Task: Find connections with filter location Sagua la Grande with filter topic #openhouse with filter profile language English with filter current company NVIDIA with filter school Queens' College with filter industry Household and Institutional Furniture Manufacturing with filter service category Public Speaking with filter keywords title Branch Manager
Action: Mouse moved to (502, 76)
Screenshot: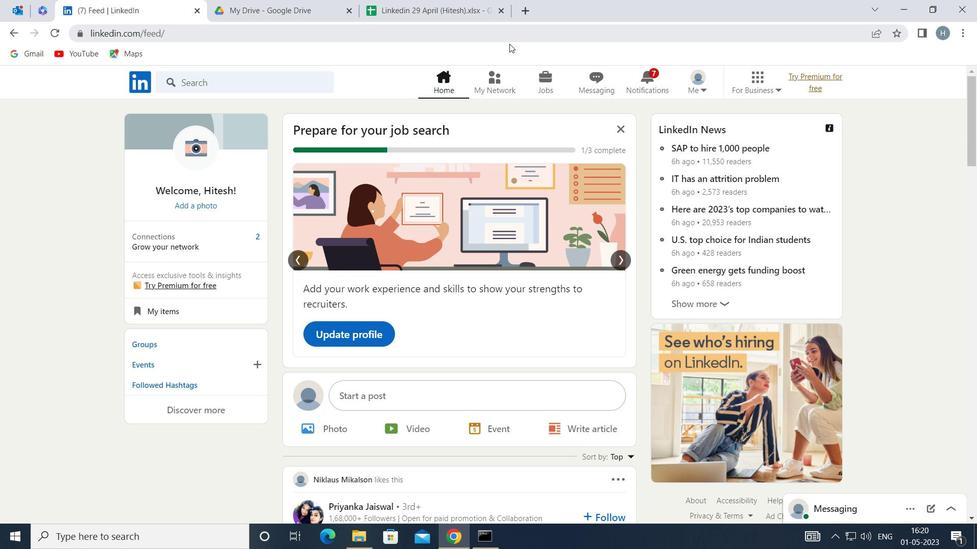 
Action: Mouse pressed left at (502, 76)
Screenshot: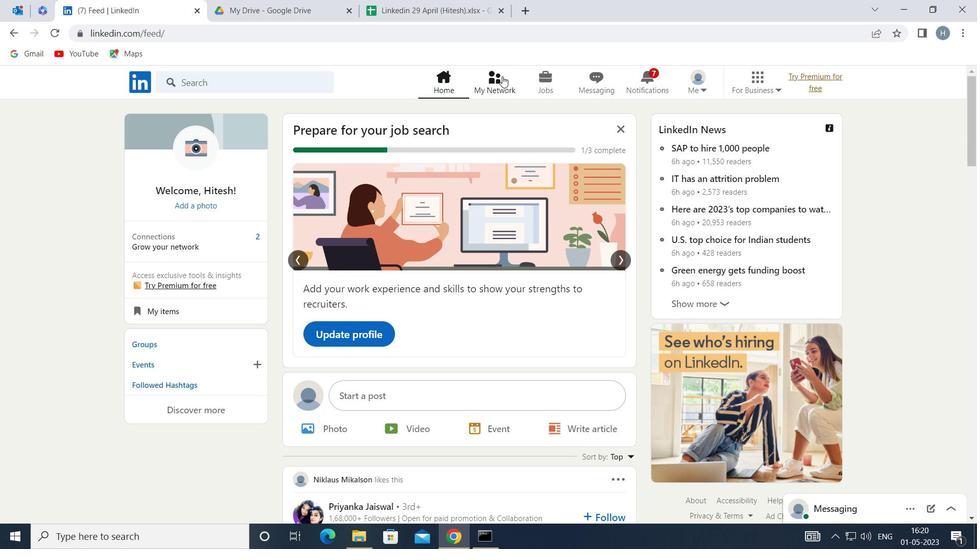 
Action: Mouse moved to (268, 150)
Screenshot: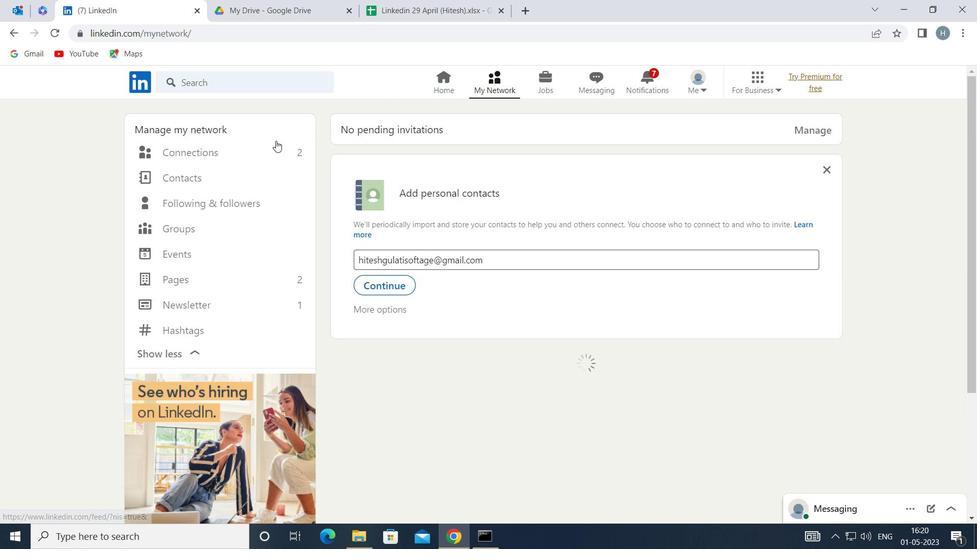 
Action: Mouse pressed left at (268, 150)
Screenshot: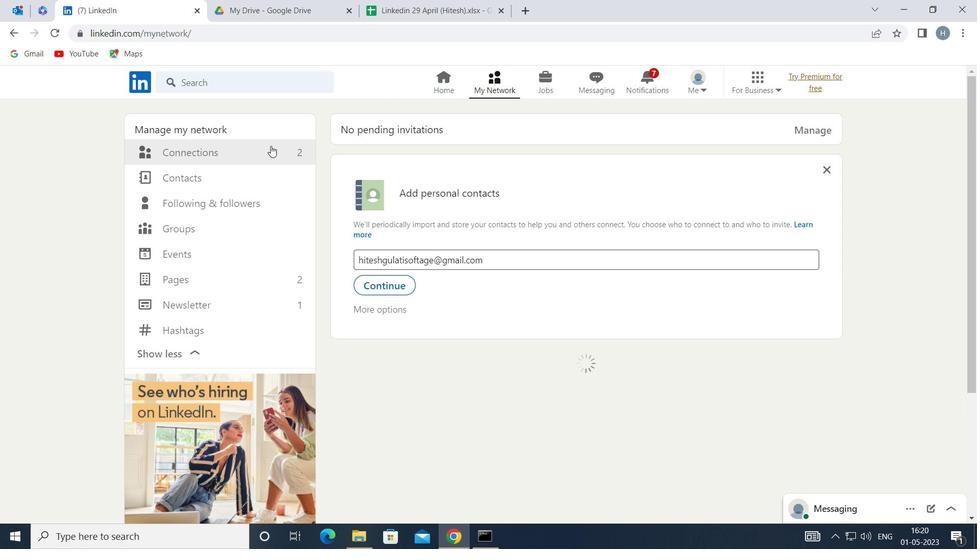
Action: Mouse moved to (574, 154)
Screenshot: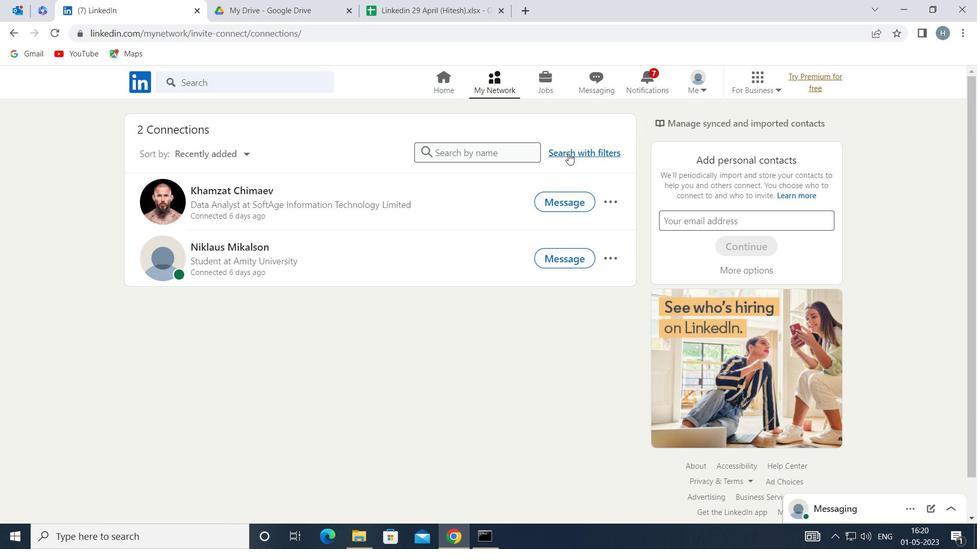 
Action: Mouse pressed left at (574, 154)
Screenshot: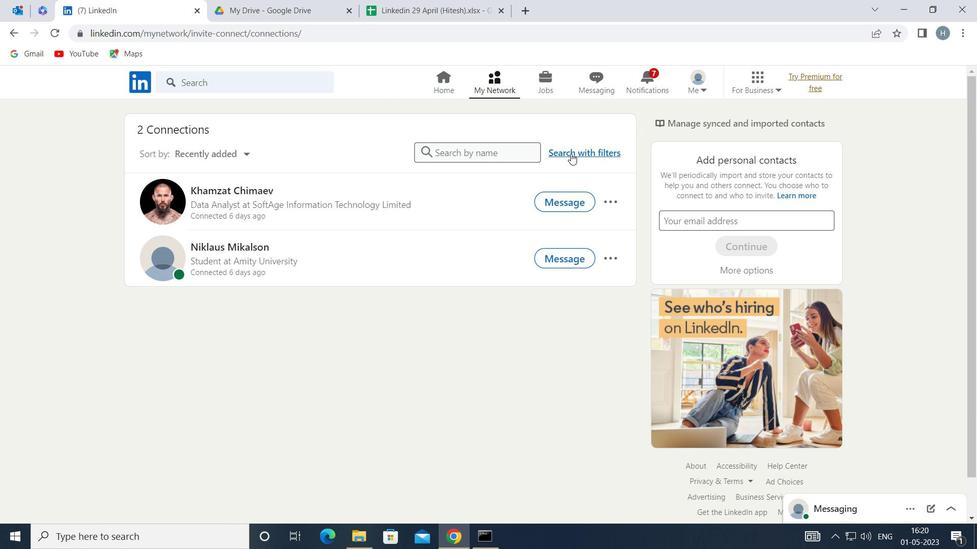 
Action: Mouse moved to (521, 121)
Screenshot: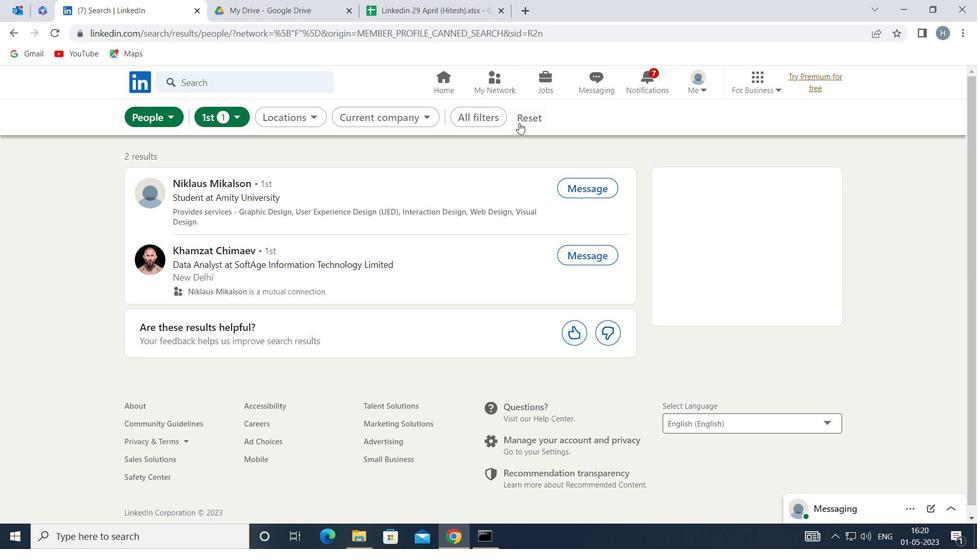
Action: Mouse pressed left at (521, 121)
Screenshot: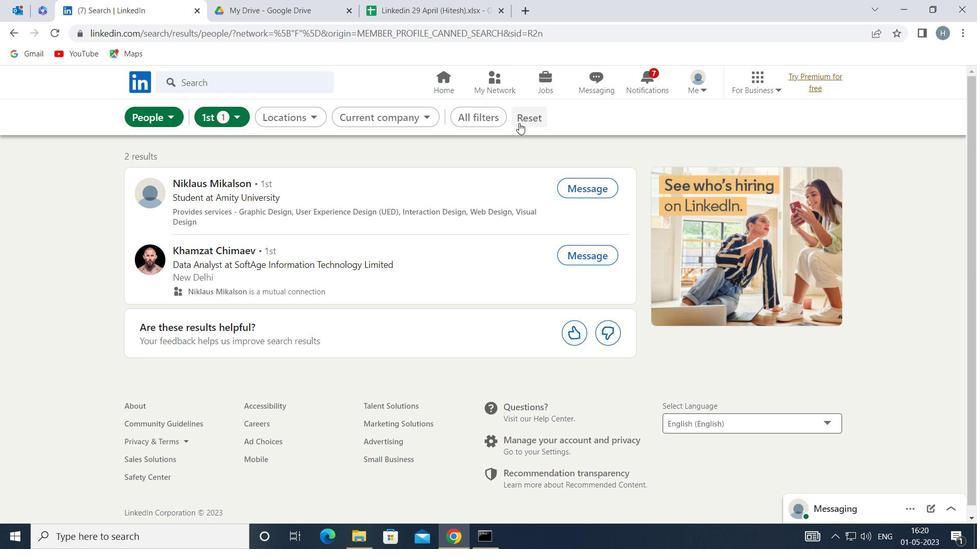 
Action: Mouse moved to (513, 118)
Screenshot: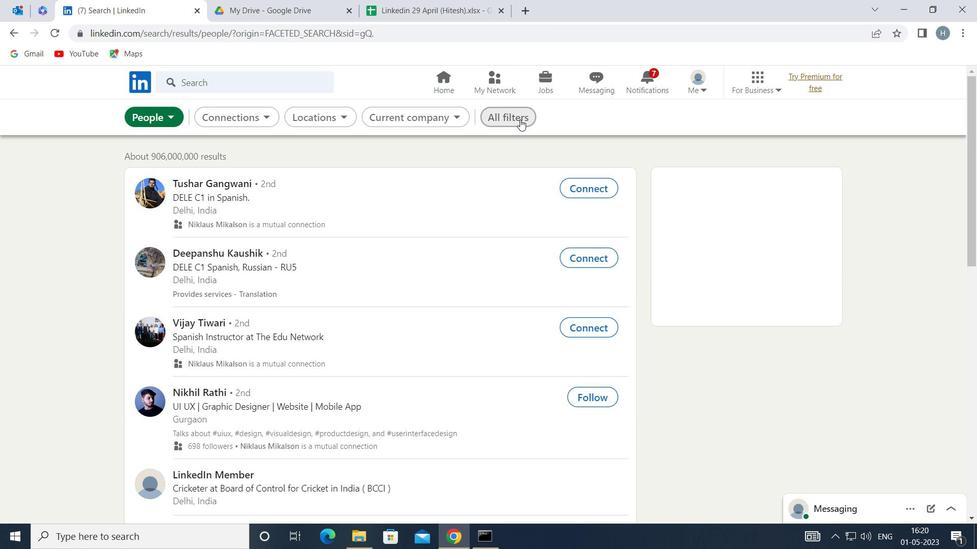 
Action: Mouse pressed left at (513, 118)
Screenshot: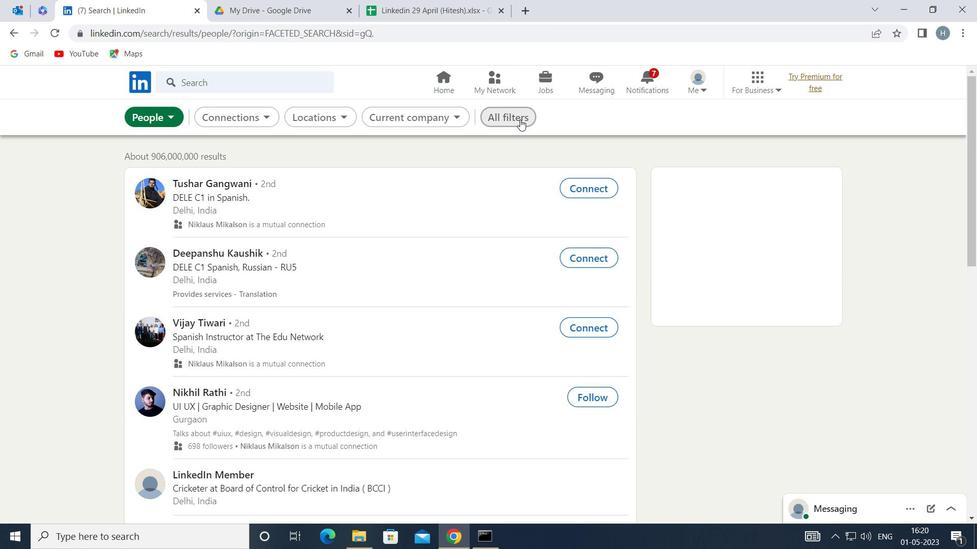 
Action: Mouse moved to (828, 338)
Screenshot: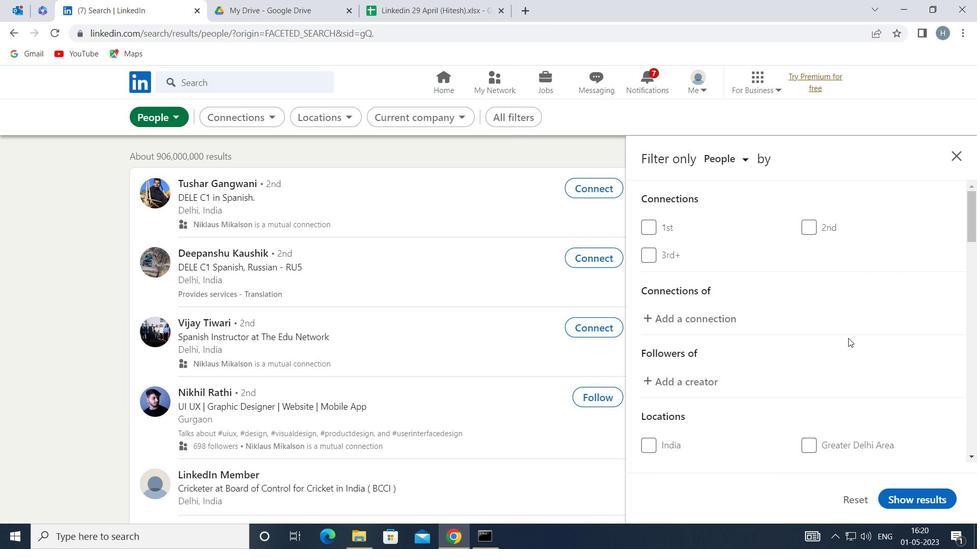 
Action: Mouse scrolled (828, 338) with delta (0, 0)
Screenshot: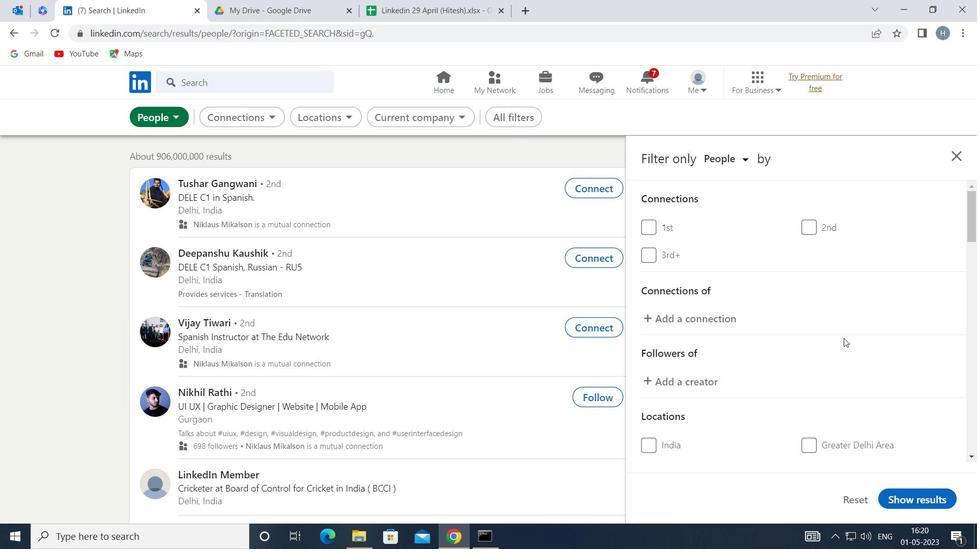 
Action: Mouse moved to (821, 338)
Screenshot: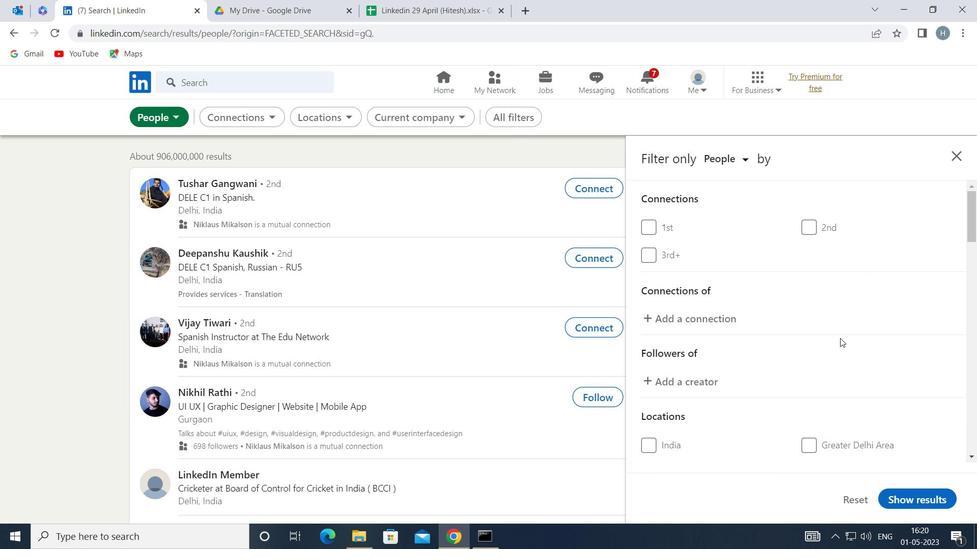 
Action: Mouse scrolled (821, 338) with delta (0, 0)
Screenshot: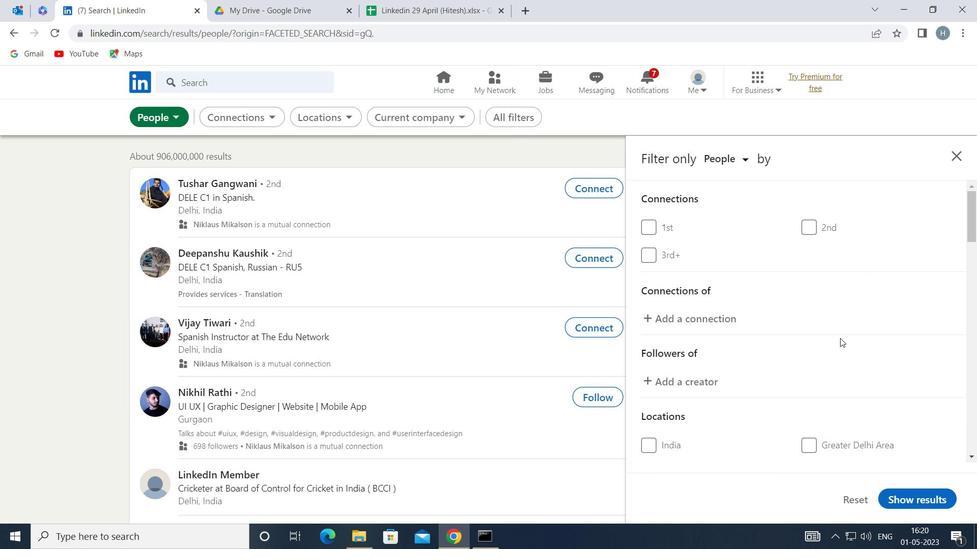 
Action: Mouse moved to (836, 372)
Screenshot: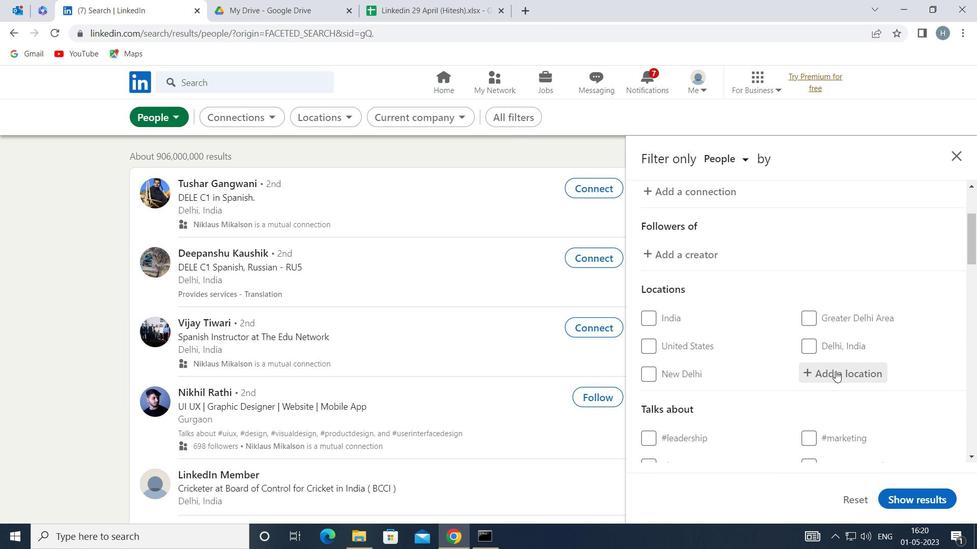
Action: Mouse pressed left at (836, 372)
Screenshot: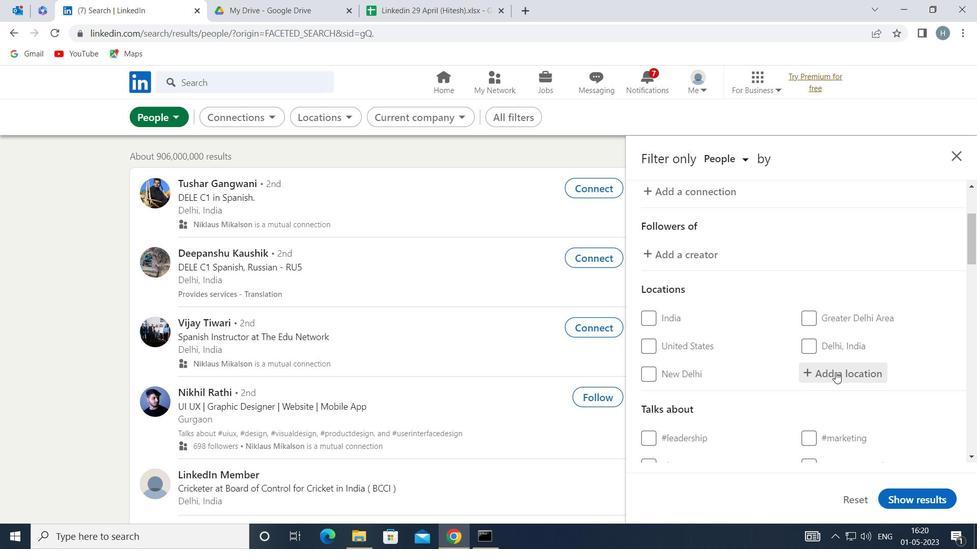
Action: Mouse moved to (824, 372)
Screenshot: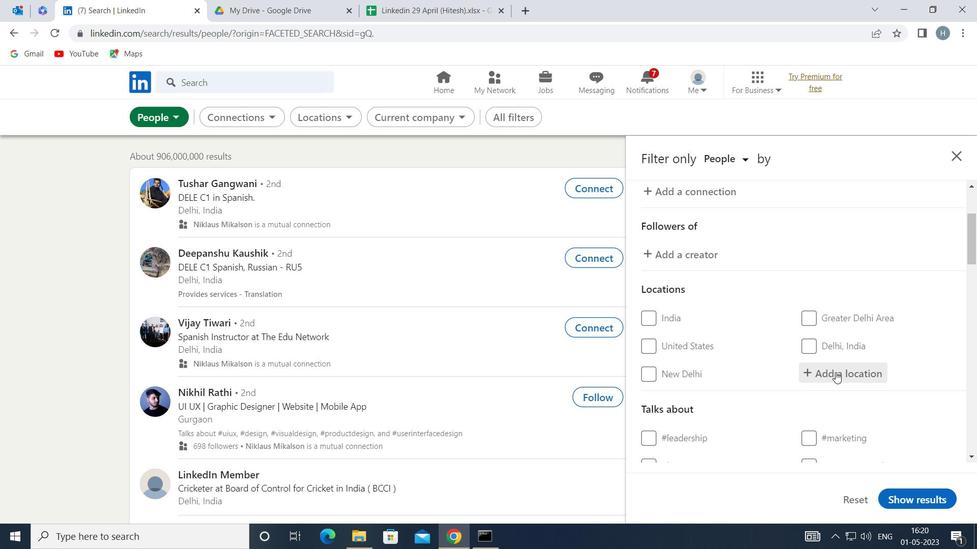 
Action: Key pressed <Key.shift>SAGY<Key.backspace>UA<Key.space>LA<Key.space><Key.shift>GRANDE
Screenshot: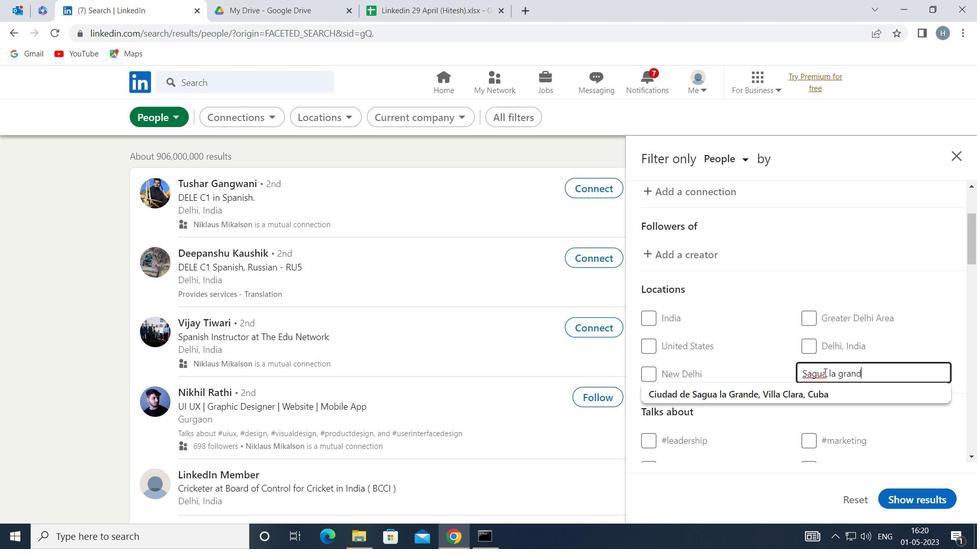 
Action: Mouse moved to (837, 389)
Screenshot: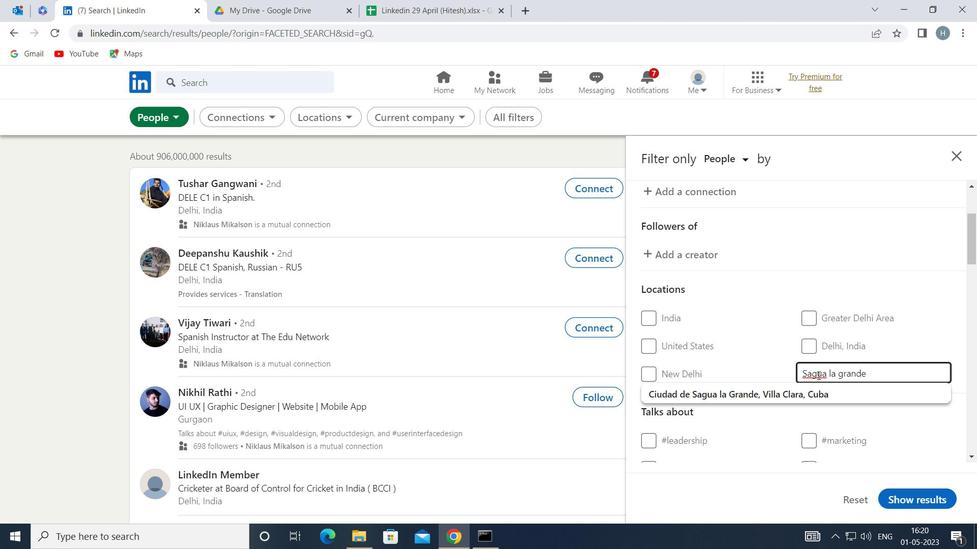 
Action: Mouse pressed left at (837, 389)
Screenshot: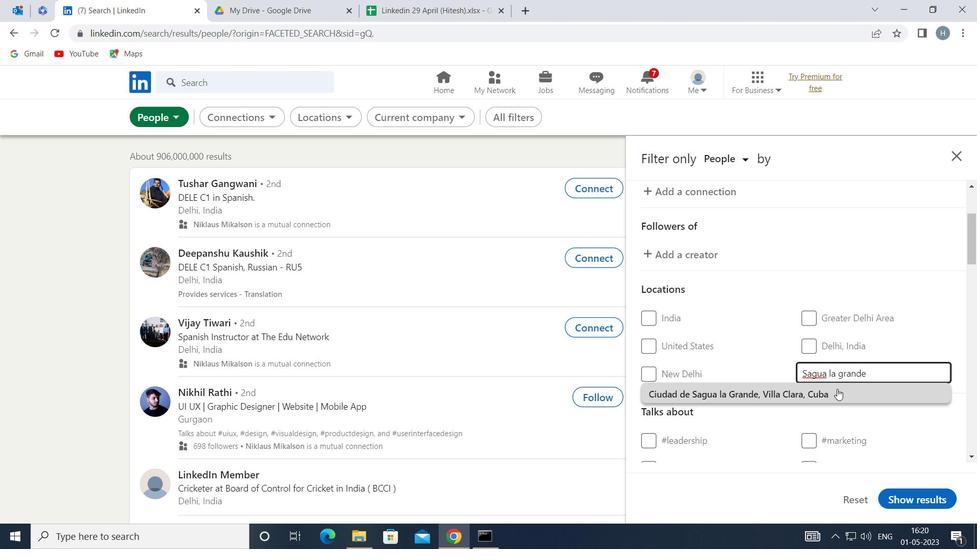 
Action: Mouse moved to (788, 401)
Screenshot: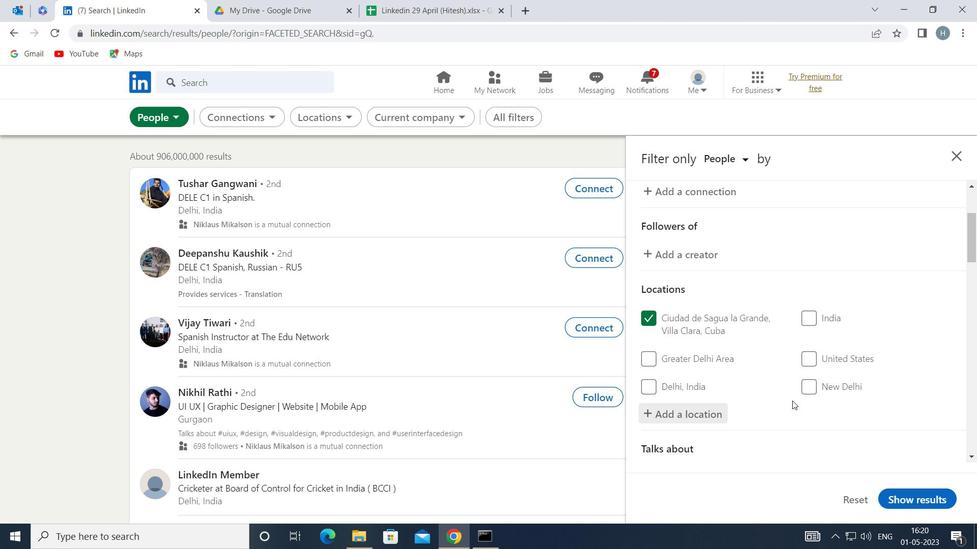 
Action: Mouse scrolled (788, 401) with delta (0, 0)
Screenshot: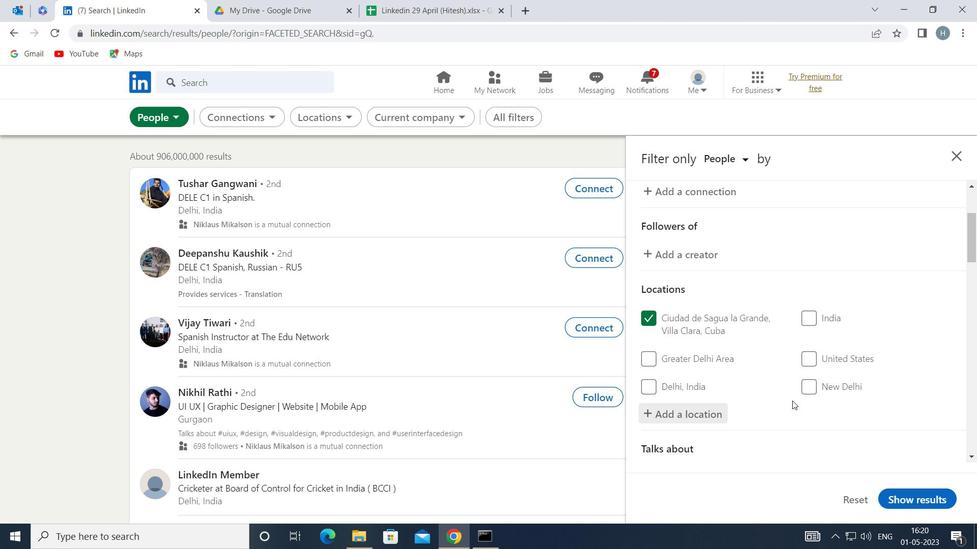 
Action: Mouse moved to (786, 401)
Screenshot: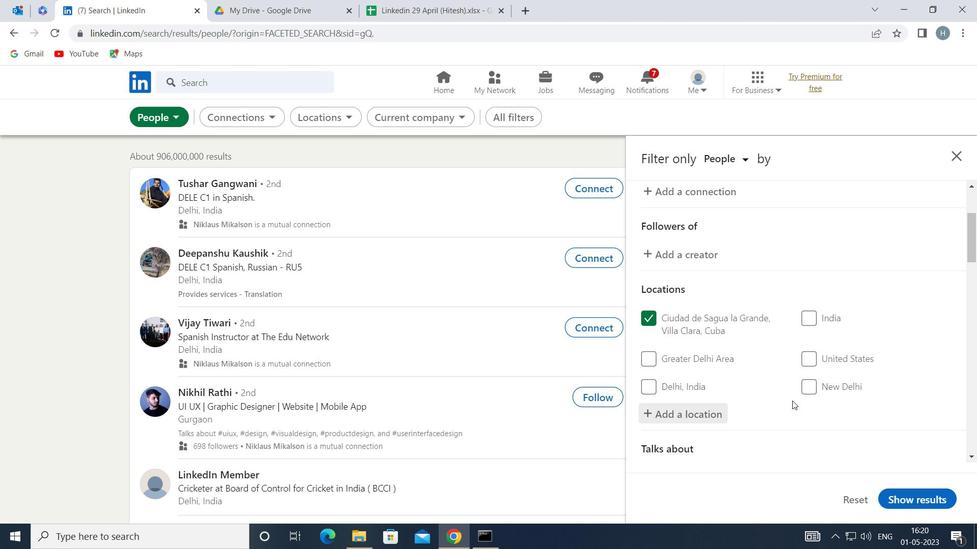 
Action: Mouse scrolled (786, 401) with delta (0, 0)
Screenshot: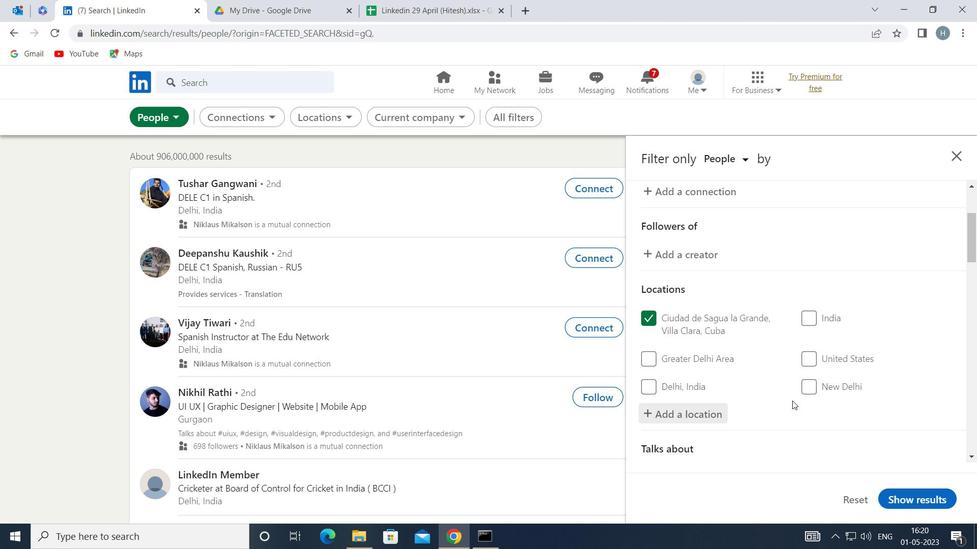 
Action: Mouse moved to (856, 406)
Screenshot: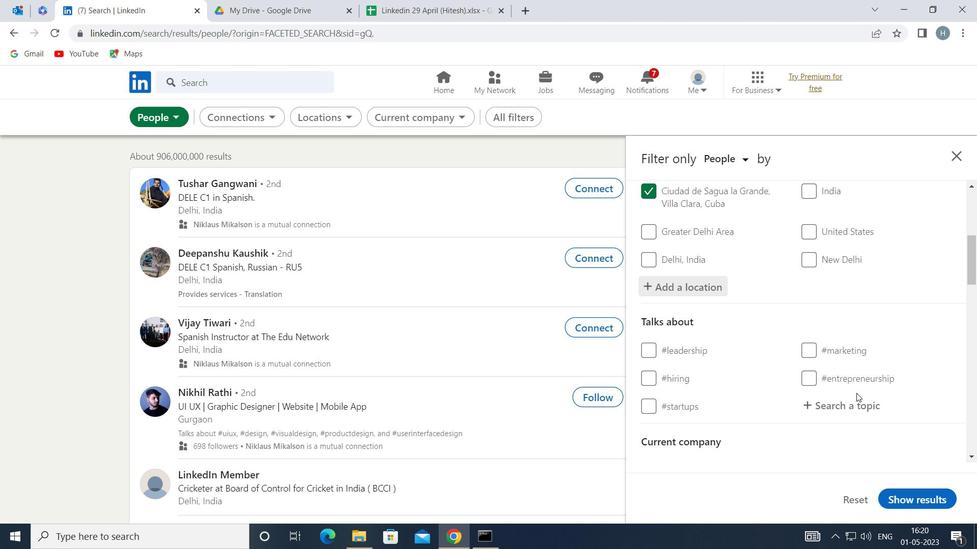 
Action: Mouse pressed left at (856, 406)
Screenshot: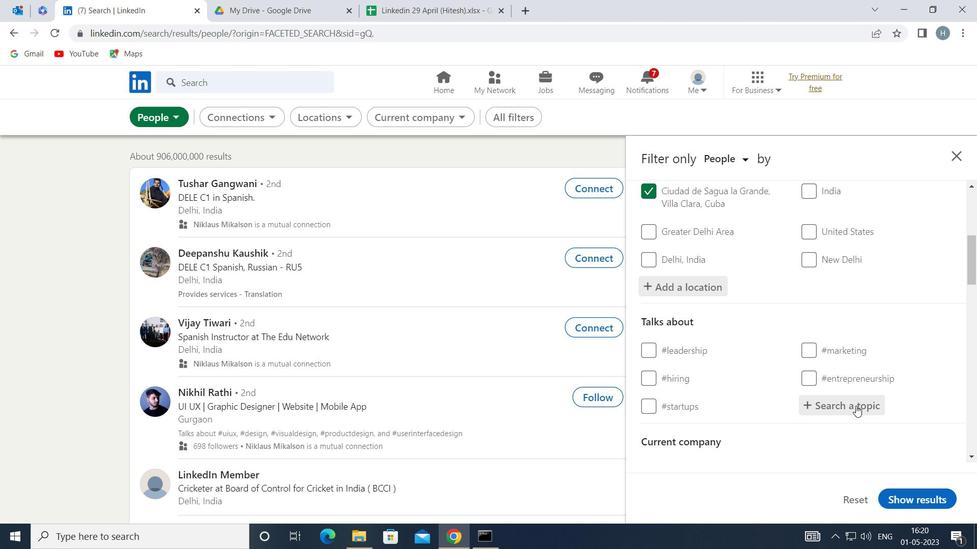 
Action: Mouse moved to (854, 406)
Screenshot: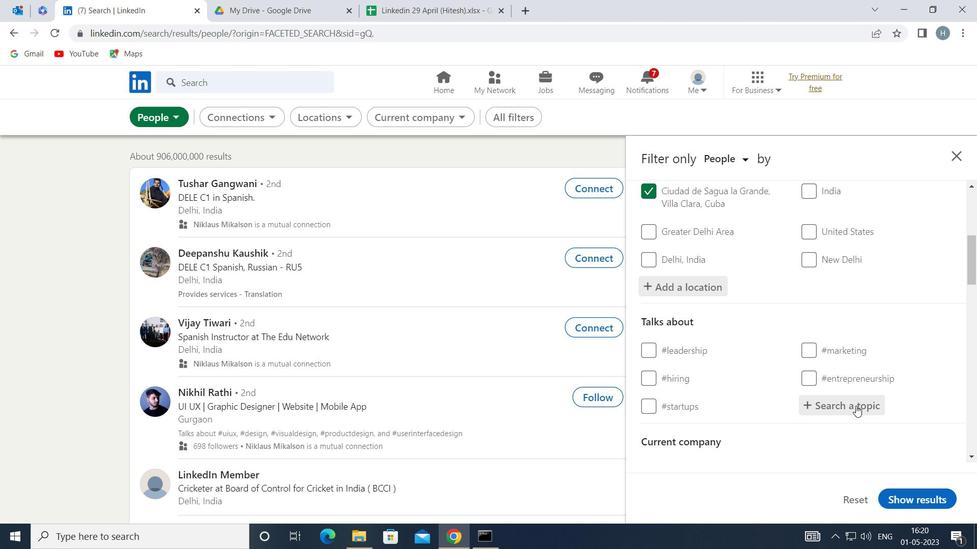 
Action: Key pressed <Key.shift>OPENHOU
Screenshot: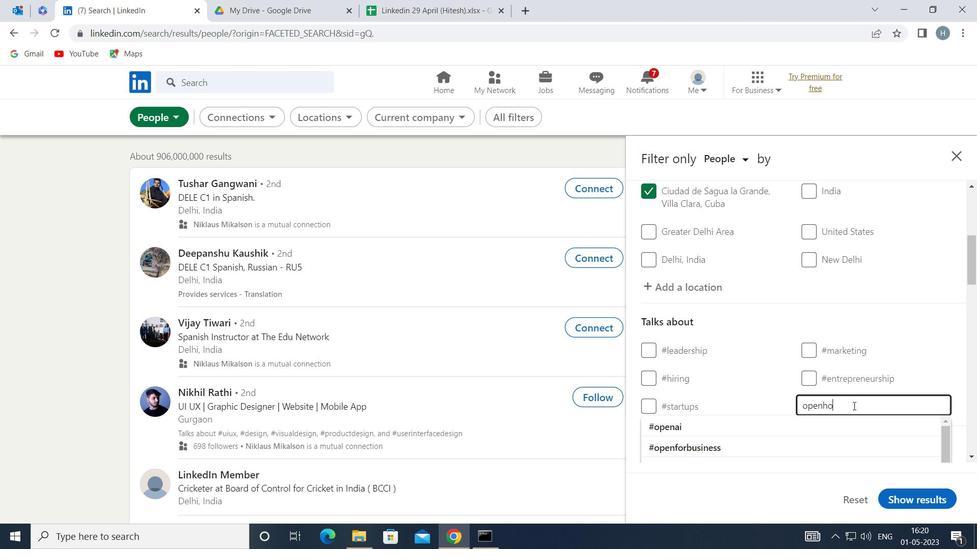 
Action: Mouse moved to (807, 425)
Screenshot: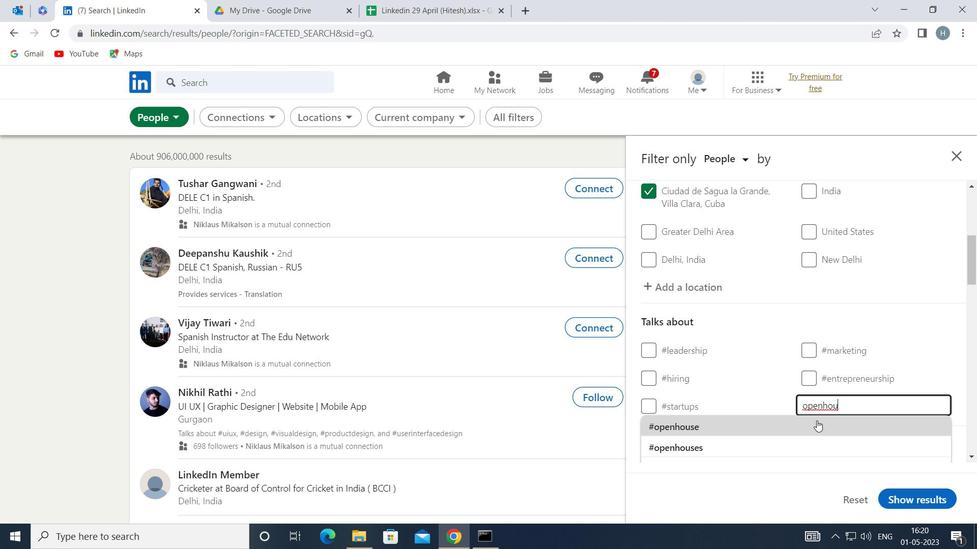 
Action: Mouse pressed left at (807, 425)
Screenshot: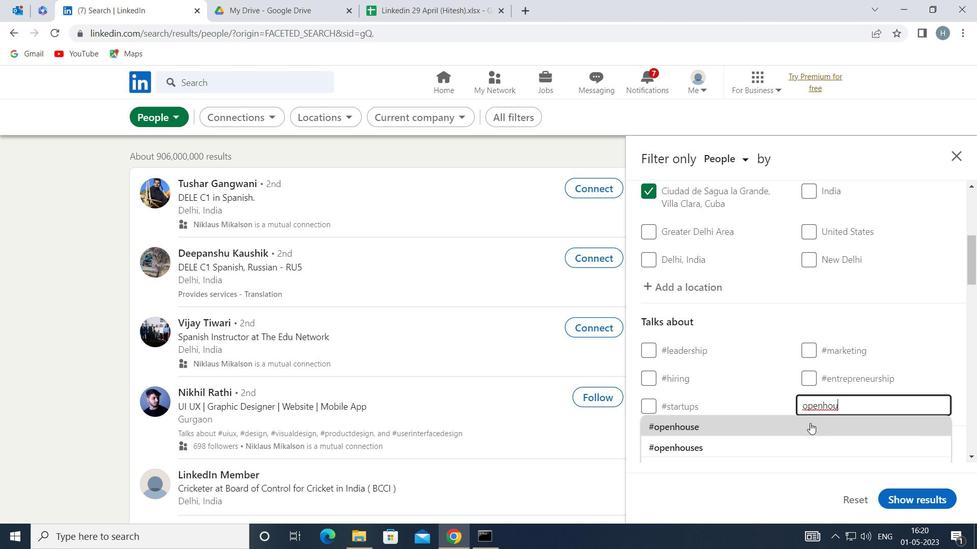 
Action: Mouse moved to (783, 394)
Screenshot: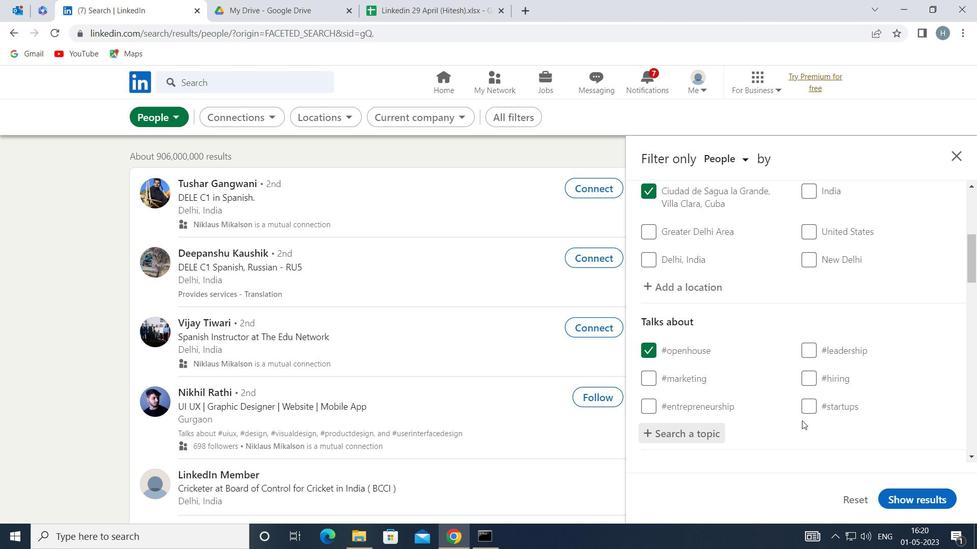 
Action: Mouse scrolled (783, 394) with delta (0, 0)
Screenshot: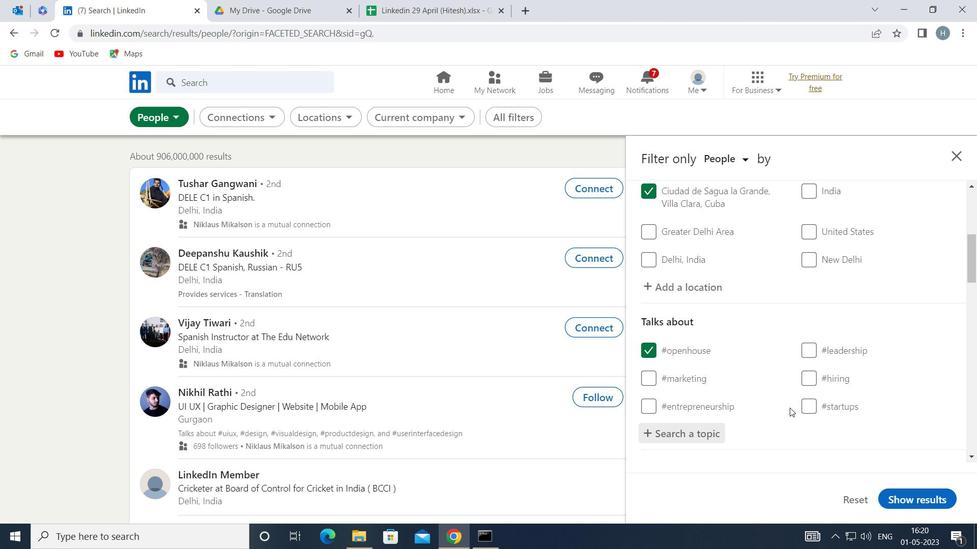 
Action: Mouse scrolled (783, 394) with delta (0, 0)
Screenshot: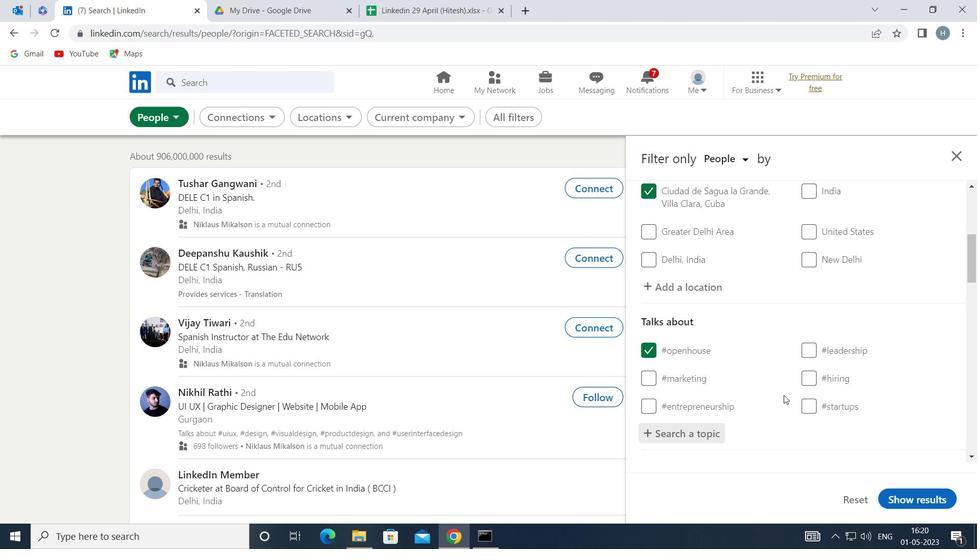 
Action: Mouse moved to (784, 389)
Screenshot: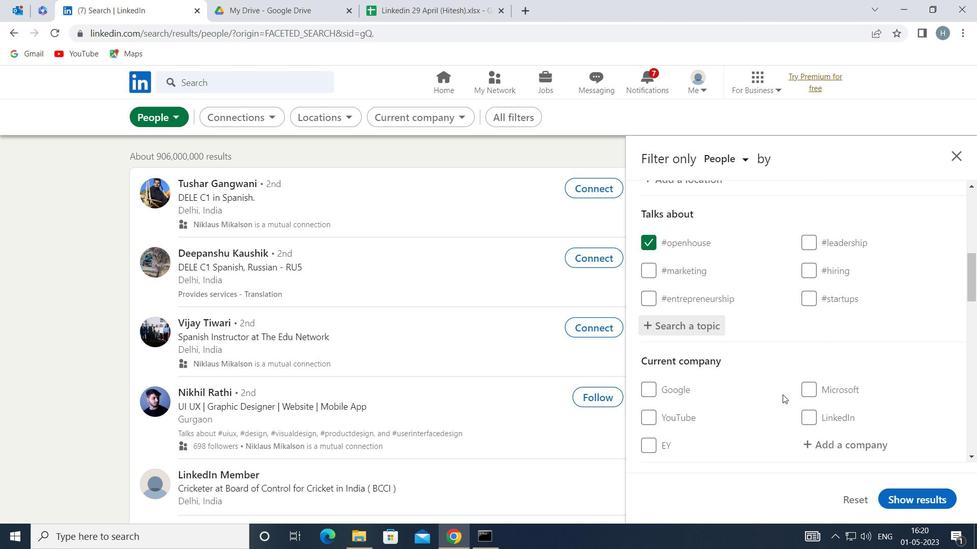 
Action: Mouse scrolled (784, 388) with delta (0, 0)
Screenshot: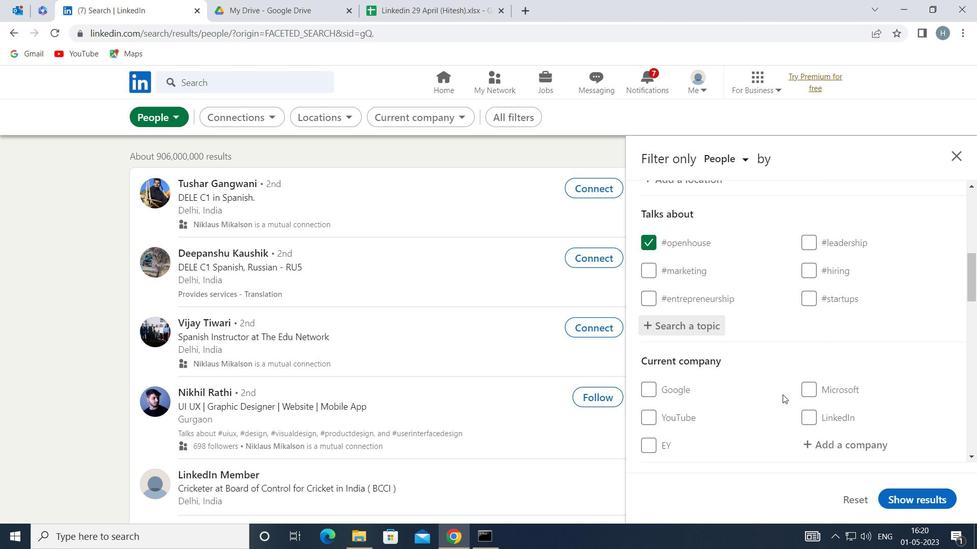 
Action: Mouse scrolled (784, 388) with delta (0, 0)
Screenshot: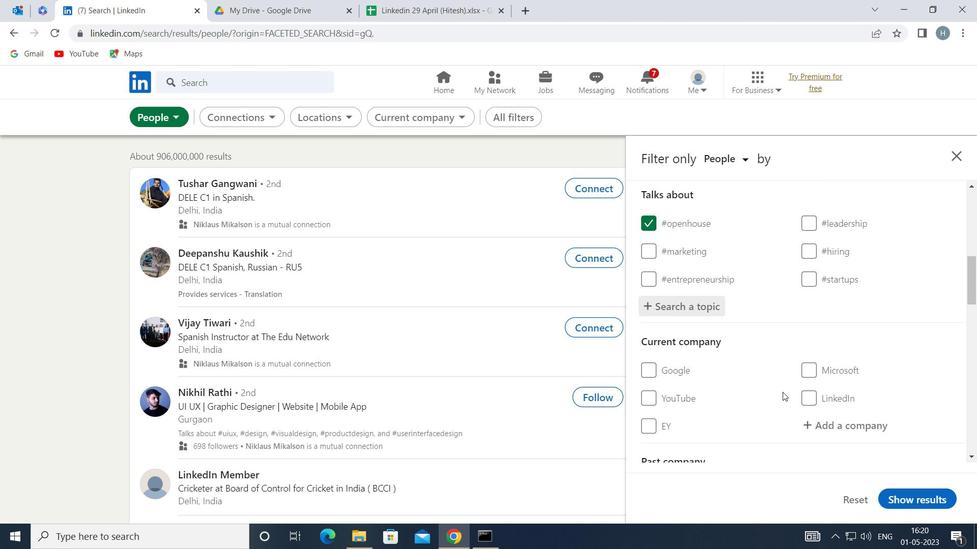 
Action: Mouse moved to (777, 349)
Screenshot: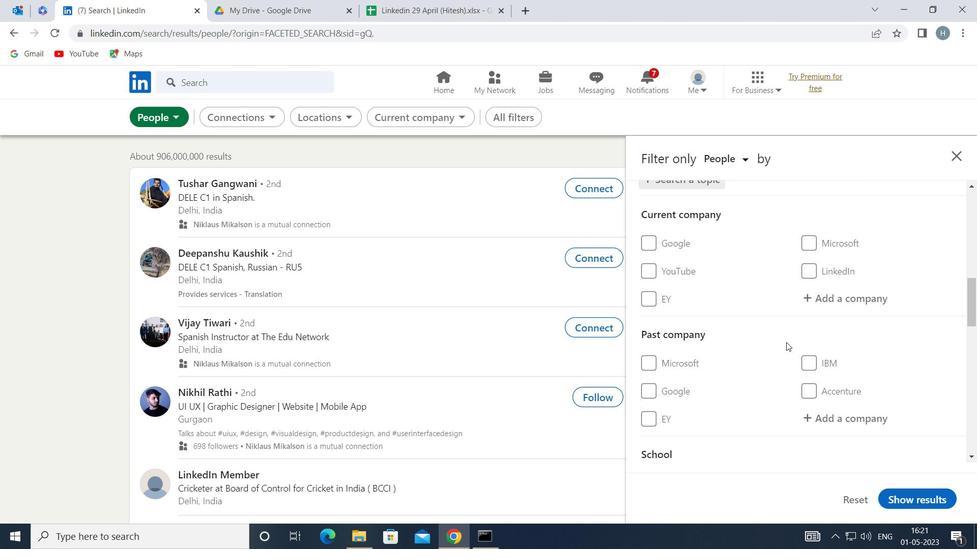 
Action: Mouse scrolled (777, 349) with delta (0, 0)
Screenshot: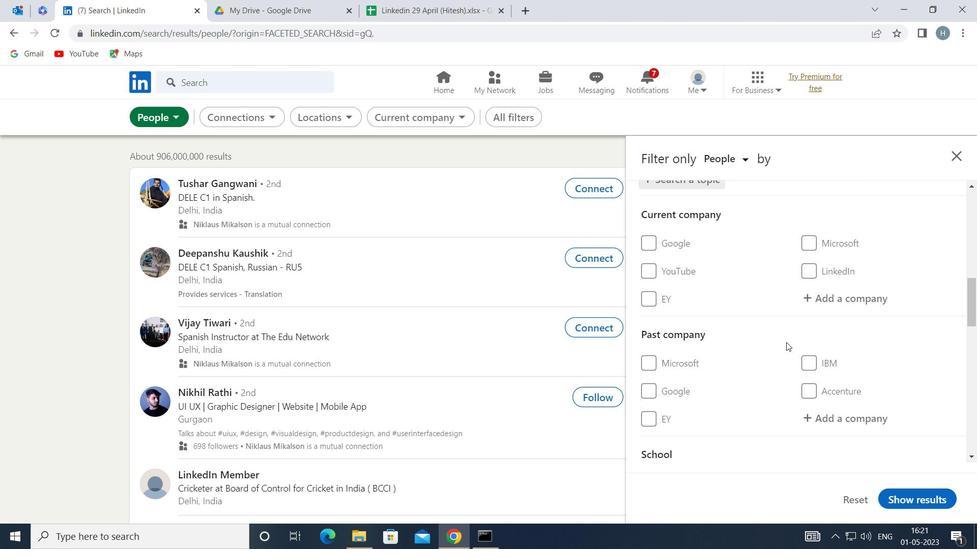 
Action: Mouse moved to (775, 351)
Screenshot: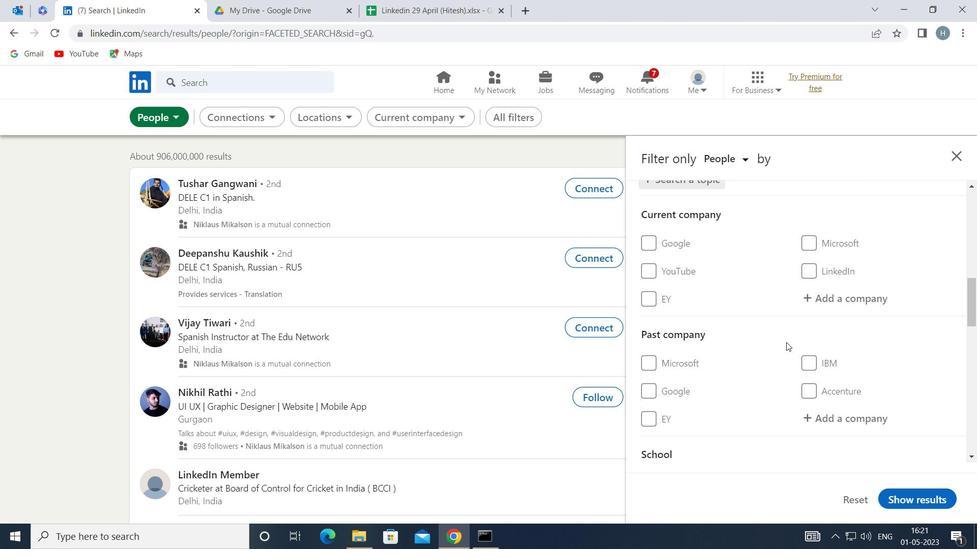 
Action: Mouse scrolled (775, 351) with delta (0, 0)
Screenshot: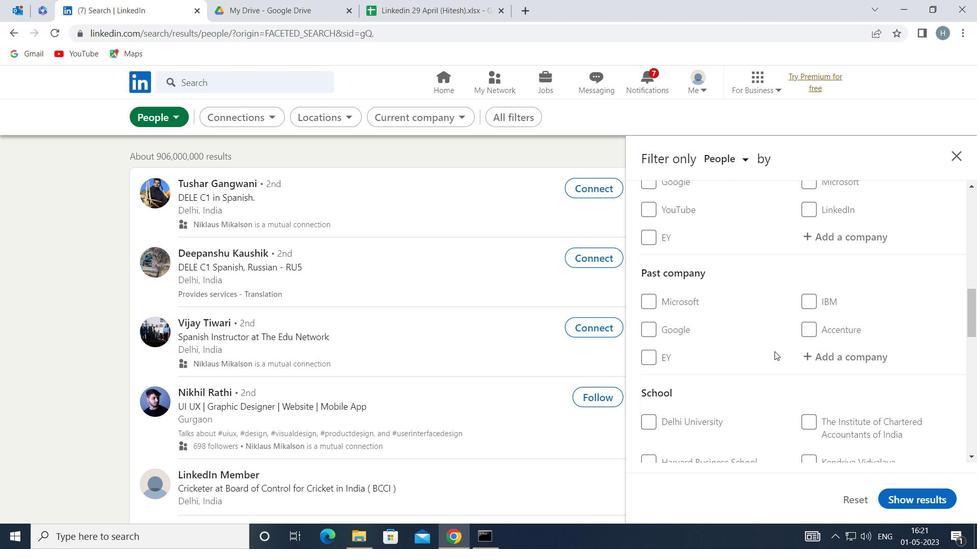 
Action: Mouse scrolled (775, 351) with delta (0, 0)
Screenshot: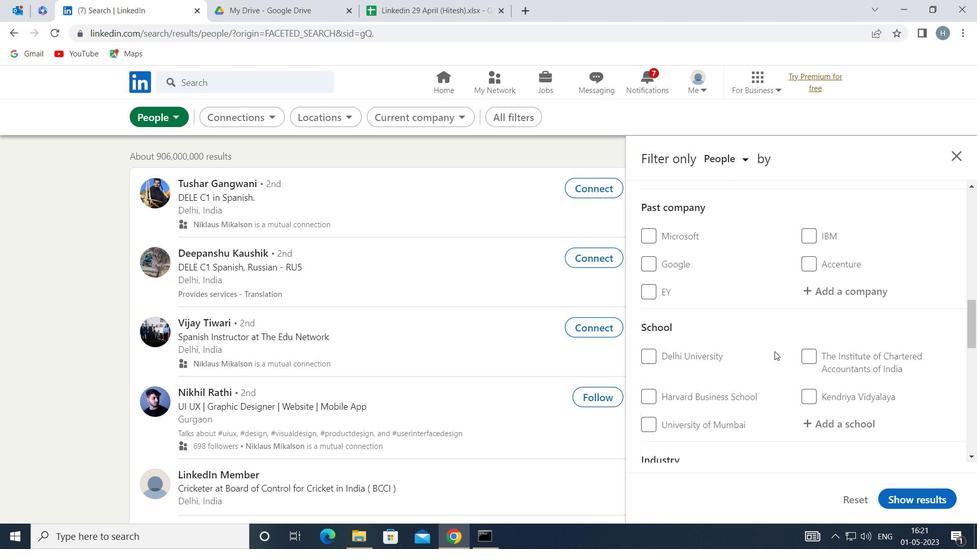 
Action: Mouse scrolled (775, 351) with delta (0, 0)
Screenshot: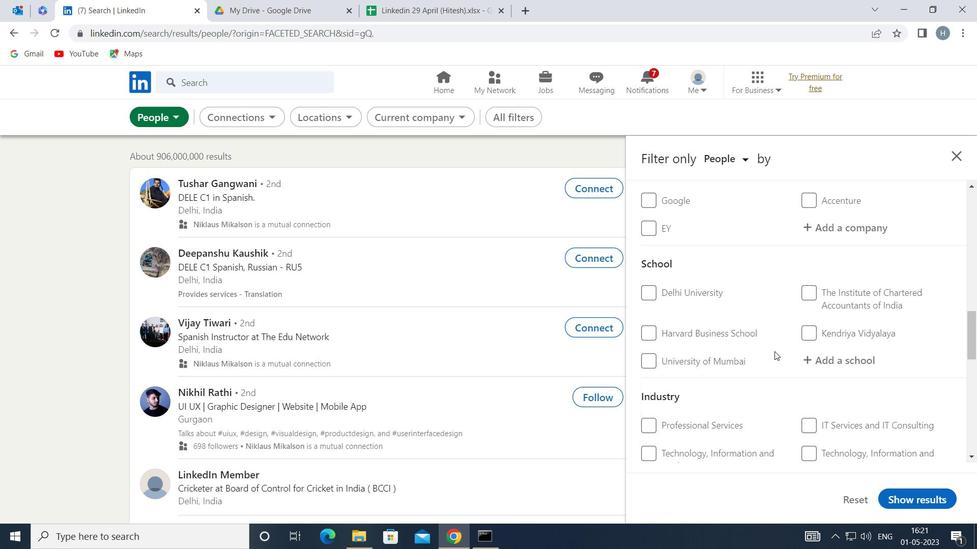
Action: Mouse scrolled (775, 351) with delta (0, 0)
Screenshot: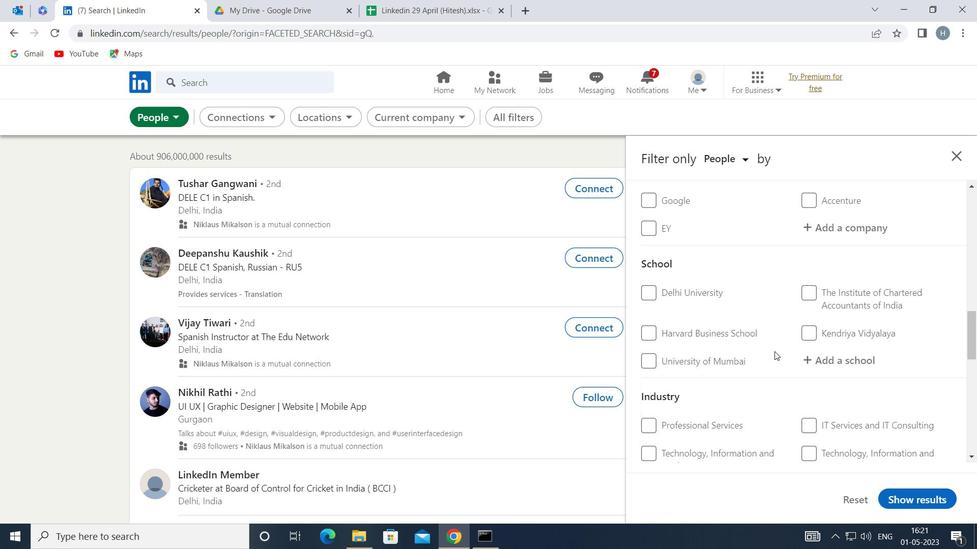 
Action: Mouse scrolled (775, 351) with delta (0, 0)
Screenshot: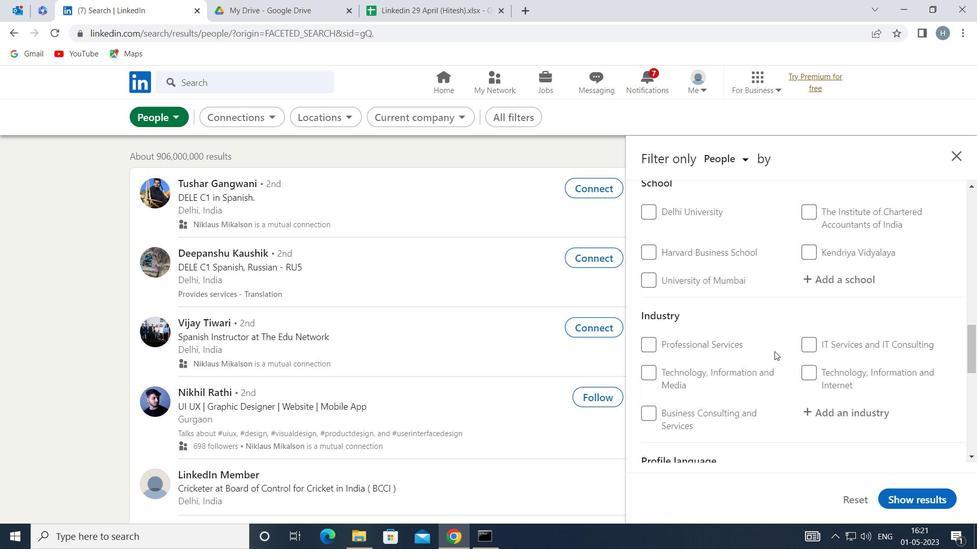 
Action: Mouse scrolled (775, 351) with delta (0, 0)
Screenshot: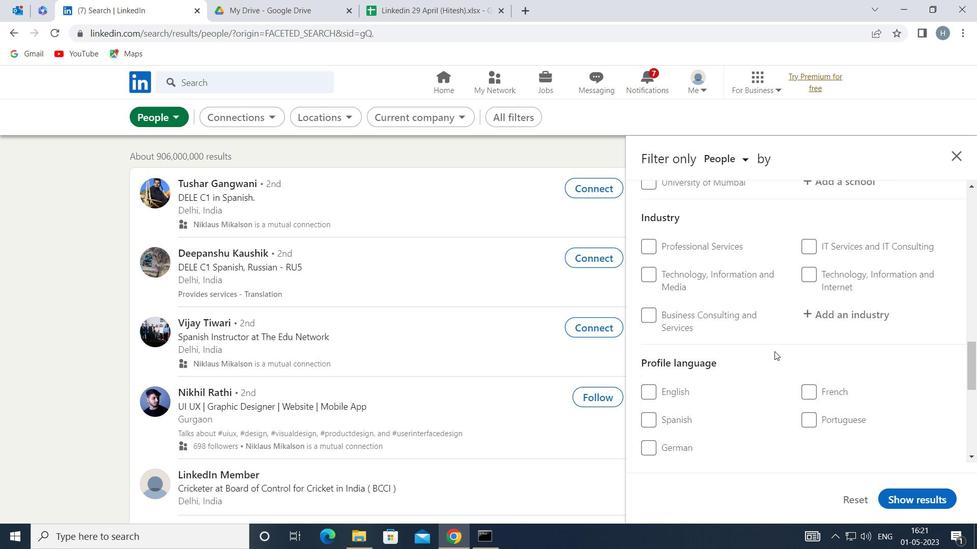 
Action: Mouse moved to (683, 319)
Screenshot: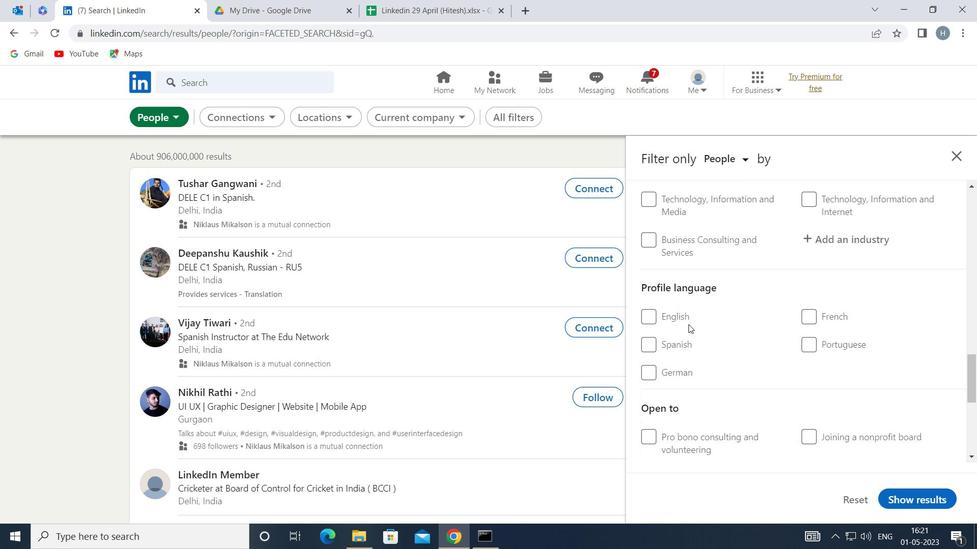 
Action: Mouse pressed left at (683, 319)
Screenshot: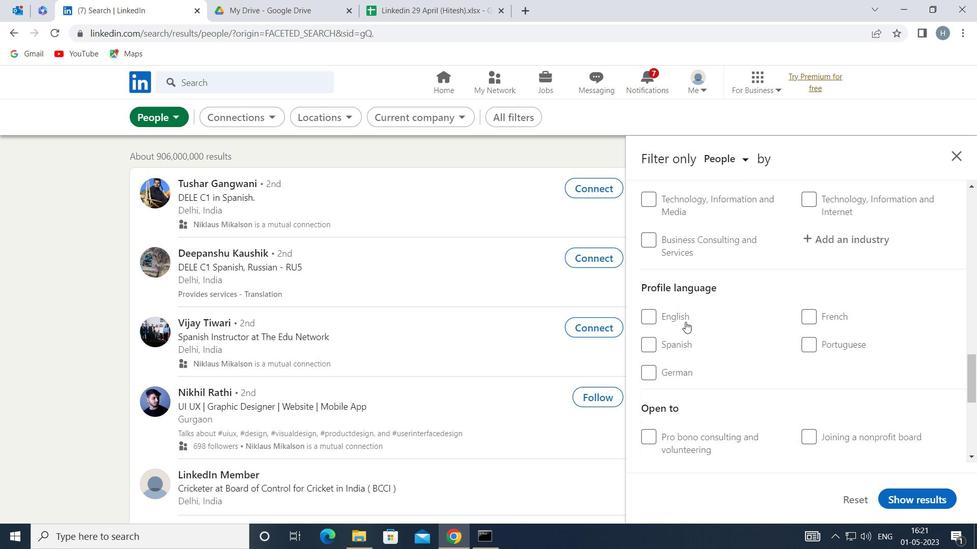 
Action: Mouse moved to (787, 343)
Screenshot: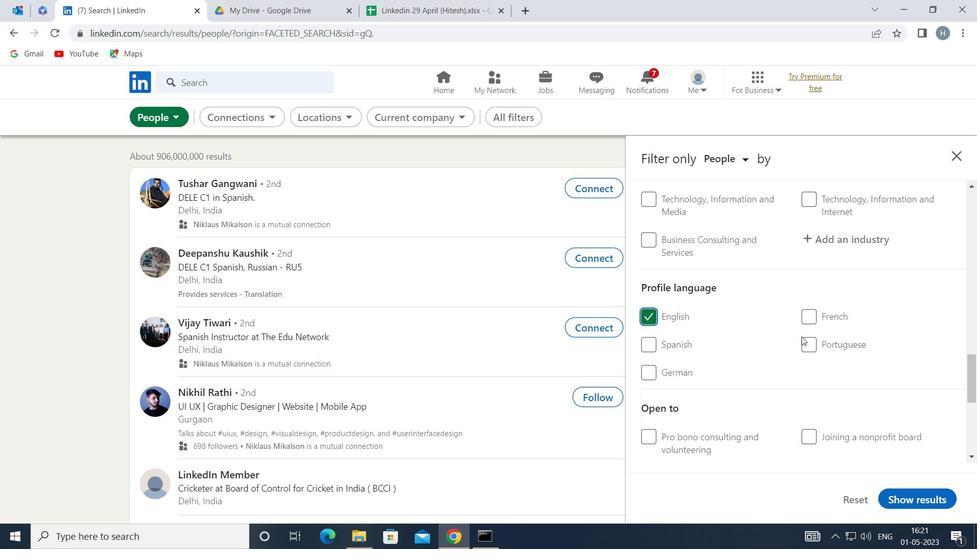 
Action: Mouse scrolled (787, 344) with delta (0, 0)
Screenshot: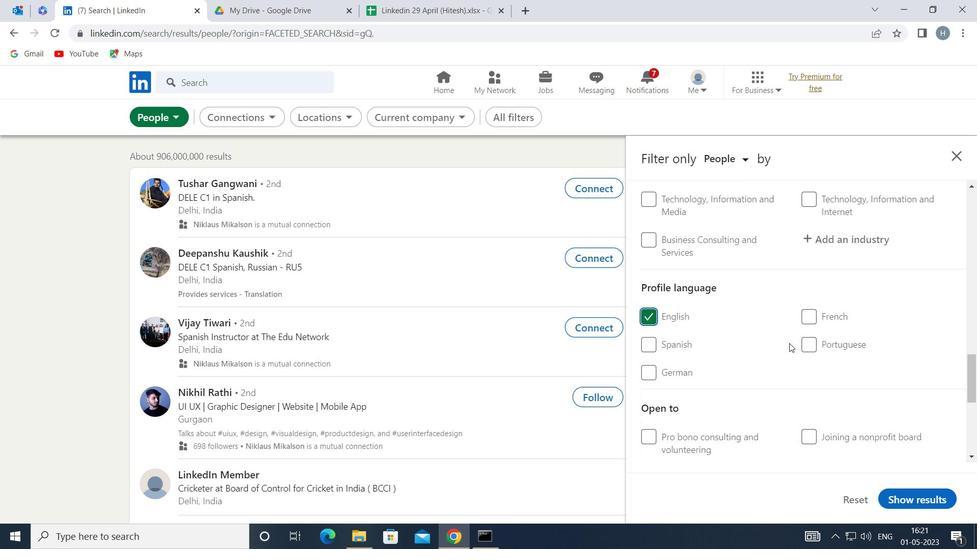 
Action: Mouse scrolled (787, 344) with delta (0, 0)
Screenshot: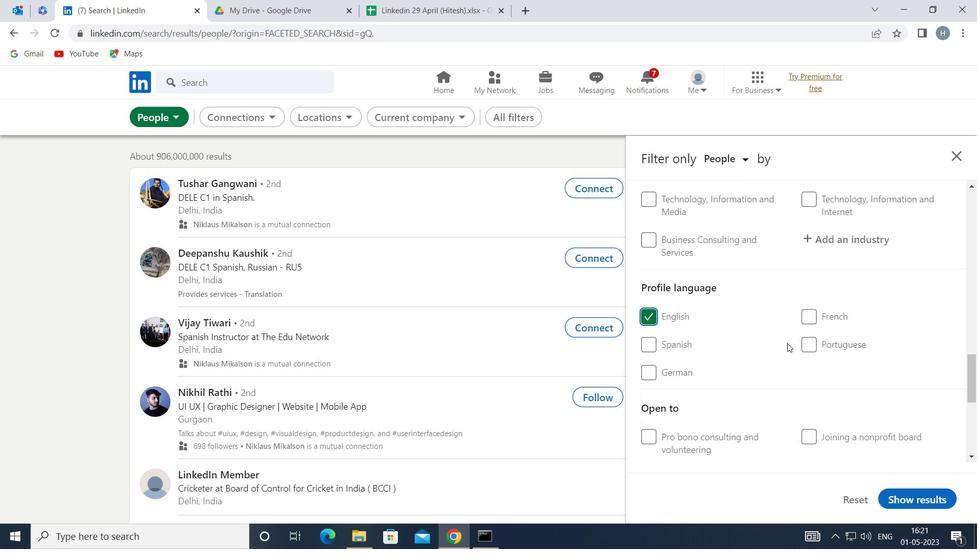 
Action: Mouse scrolled (787, 344) with delta (0, 0)
Screenshot: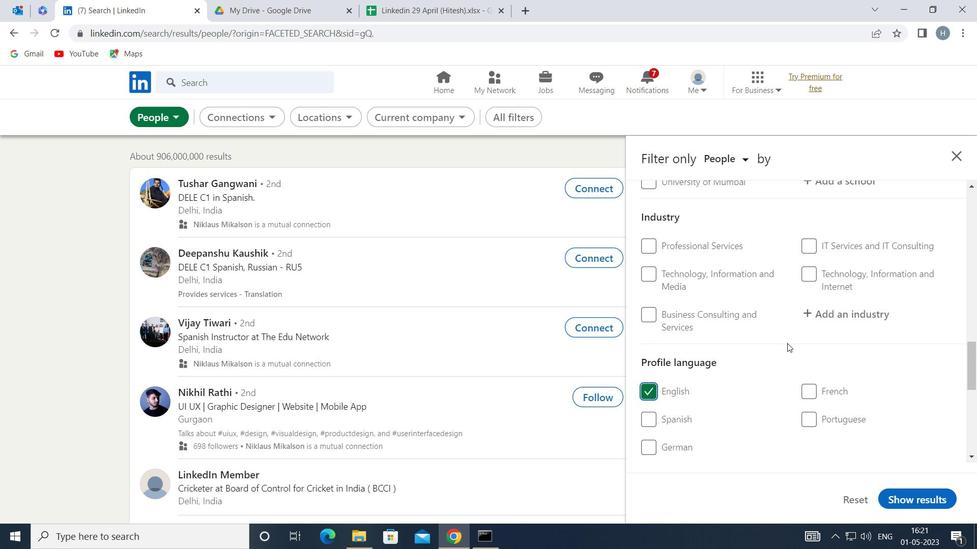 
Action: Mouse scrolled (787, 344) with delta (0, 0)
Screenshot: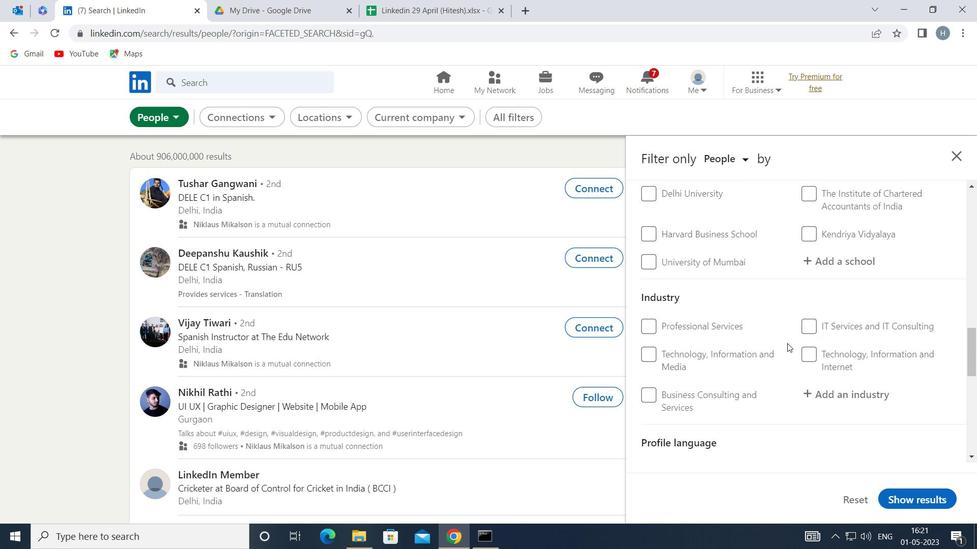 
Action: Mouse scrolled (787, 344) with delta (0, 0)
Screenshot: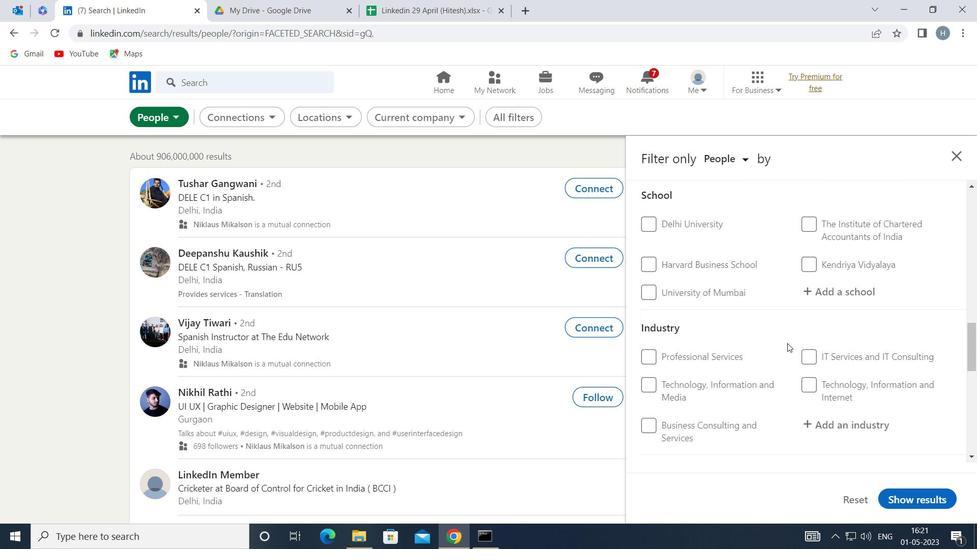 
Action: Mouse scrolled (787, 344) with delta (0, 0)
Screenshot: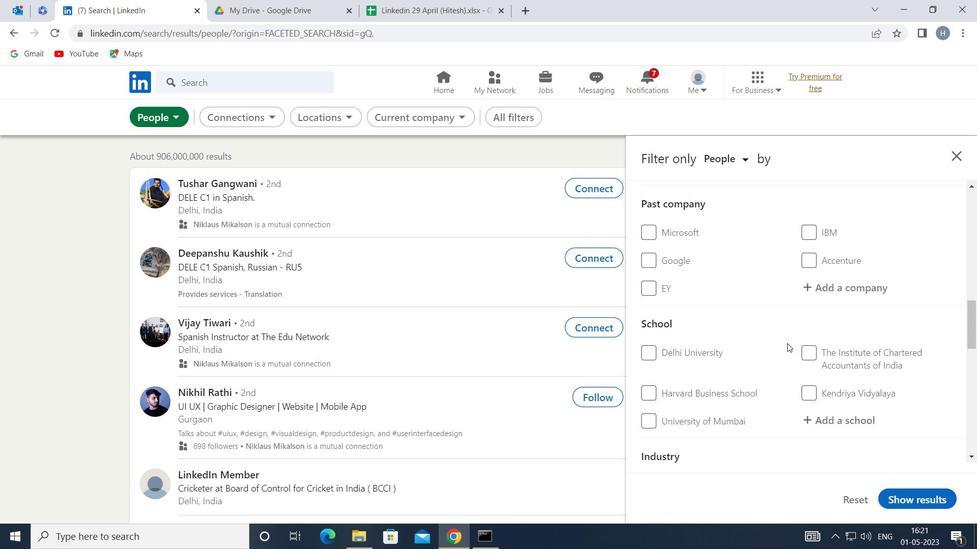 
Action: Mouse scrolled (787, 344) with delta (0, 0)
Screenshot: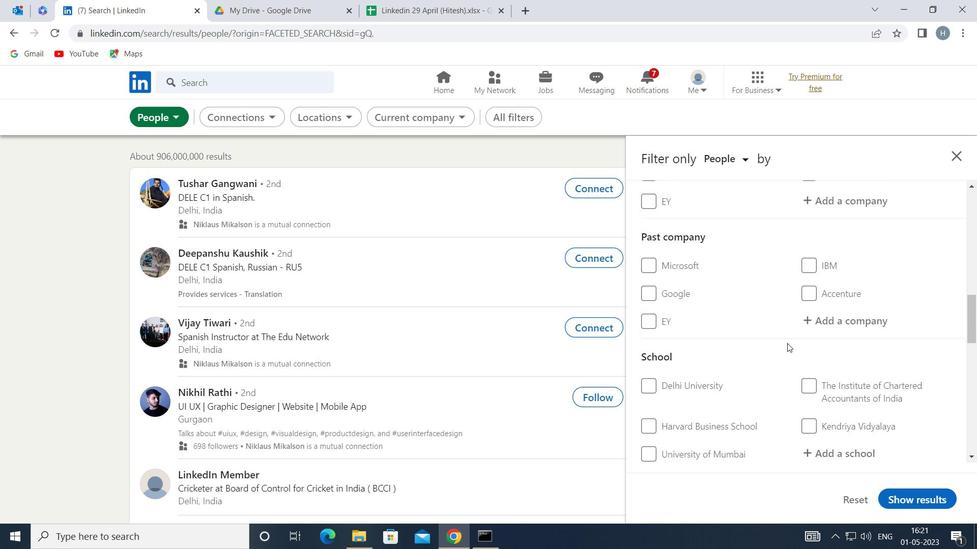 
Action: Mouse scrolled (787, 344) with delta (0, 0)
Screenshot: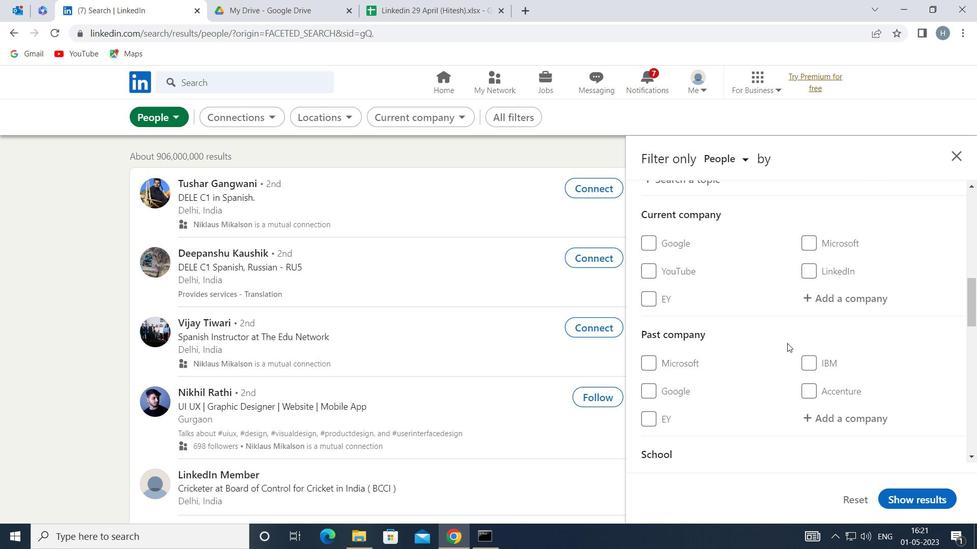 
Action: Mouse moved to (830, 361)
Screenshot: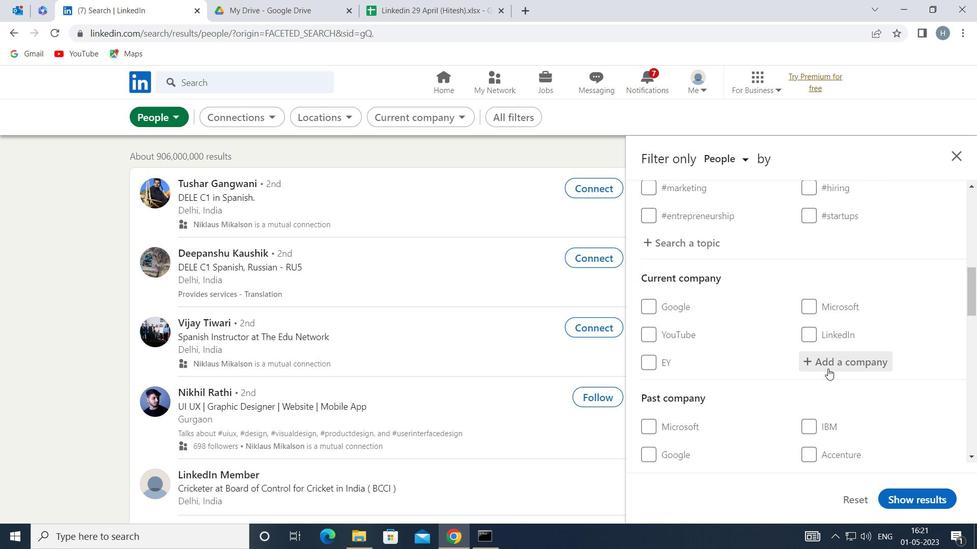 
Action: Mouse pressed left at (830, 361)
Screenshot: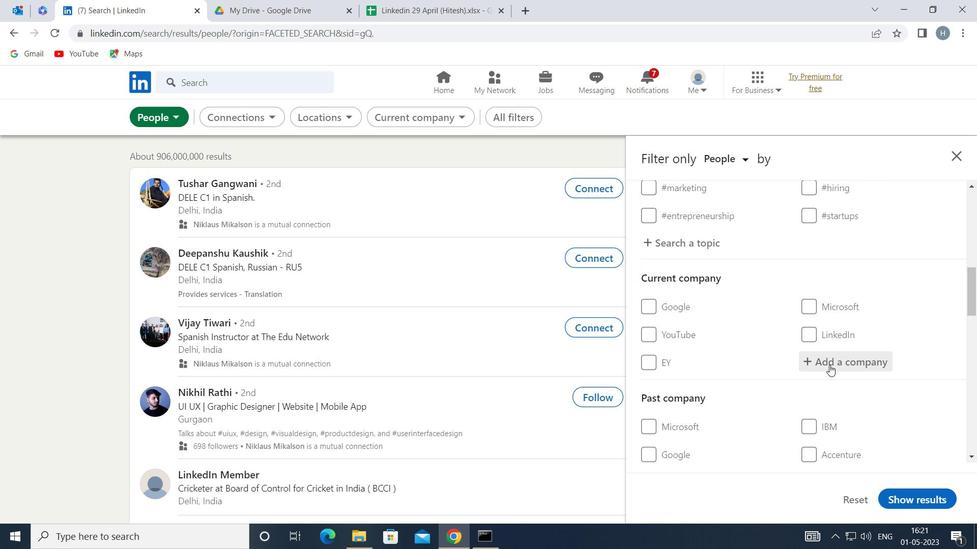 
Action: Key pressed <Key.shift><Key.shift><Key.shift><Key.shift><Key.shift><Key.shift><Key.shift><Key.shift><Key.shift><Key.shift><Key.shift><Key.shift><Key.shift><Key.shift><Key.shift>NVIDIA
Screenshot: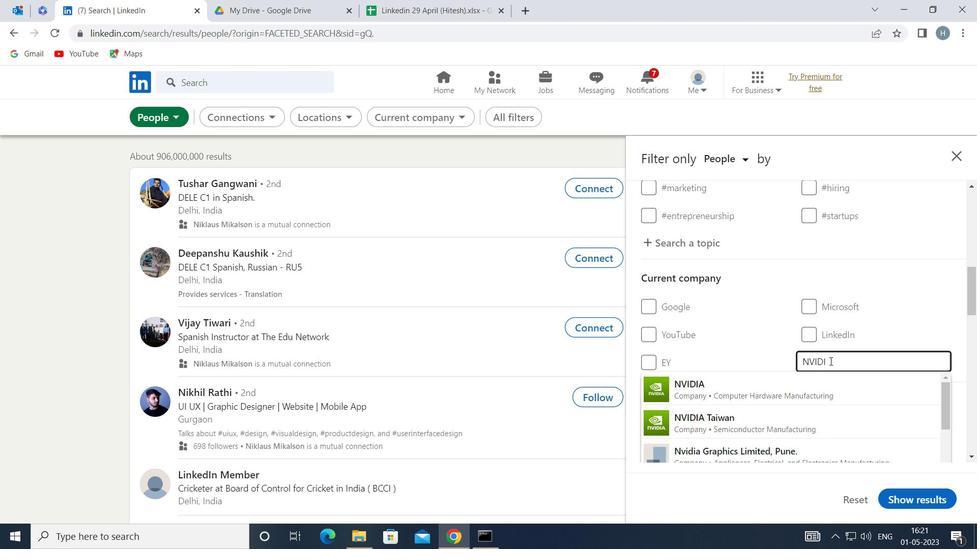 
Action: Mouse moved to (791, 387)
Screenshot: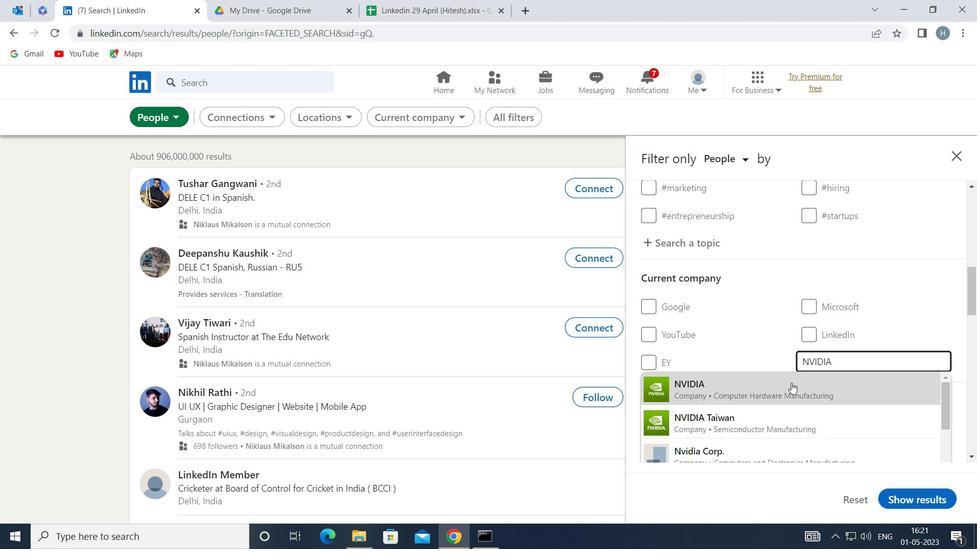 
Action: Mouse pressed left at (791, 387)
Screenshot: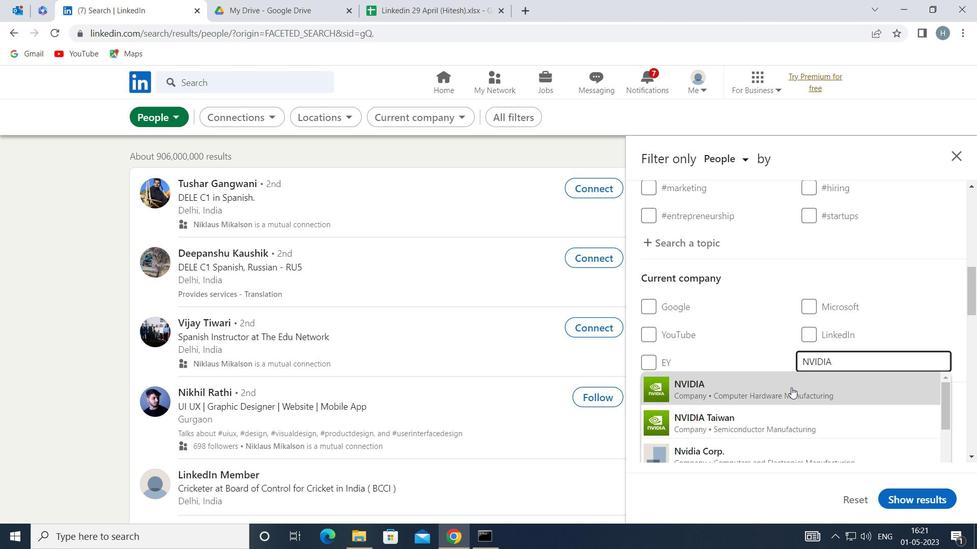 
Action: Mouse moved to (764, 379)
Screenshot: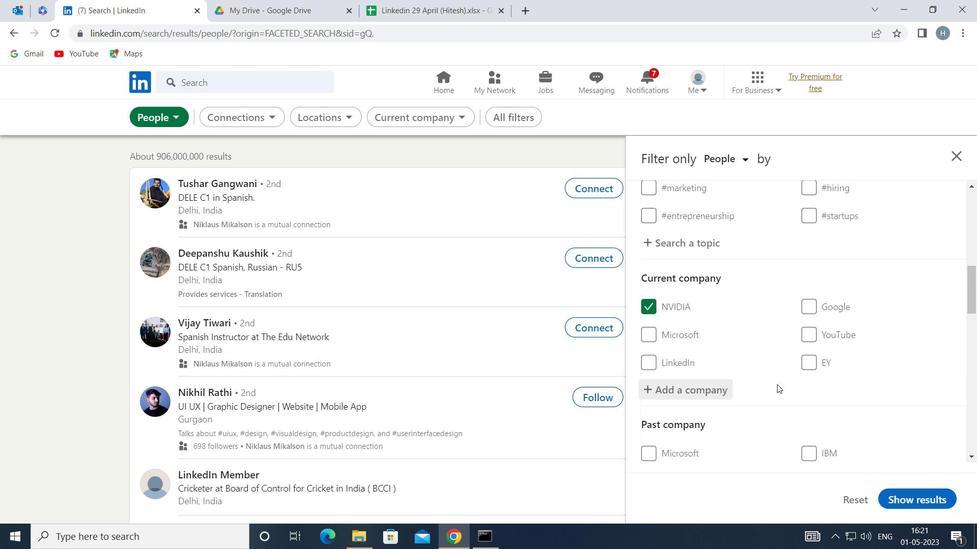 
Action: Mouse scrolled (764, 379) with delta (0, 0)
Screenshot: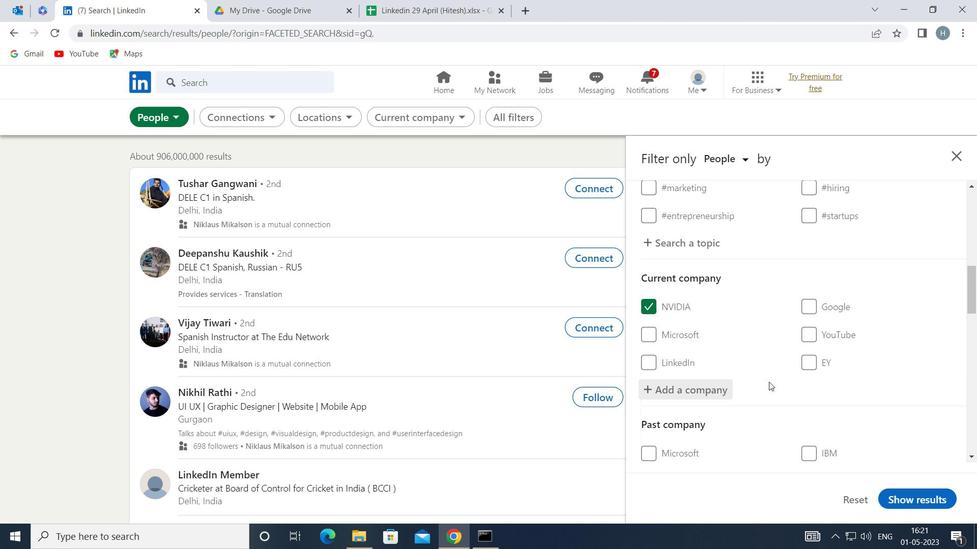 
Action: Mouse moved to (761, 370)
Screenshot: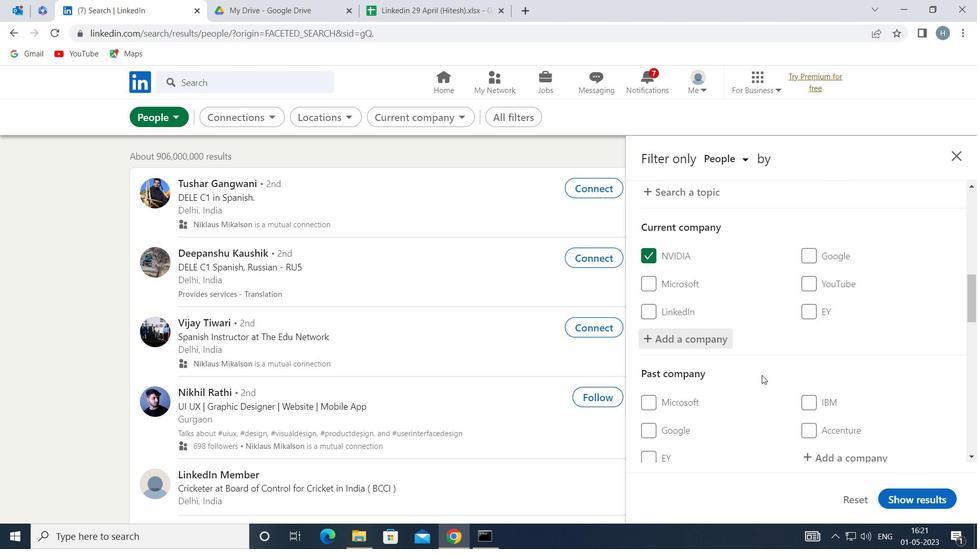 
Action: Mouse scrolled (761, 369) with delta (0, 0)
Screenshot: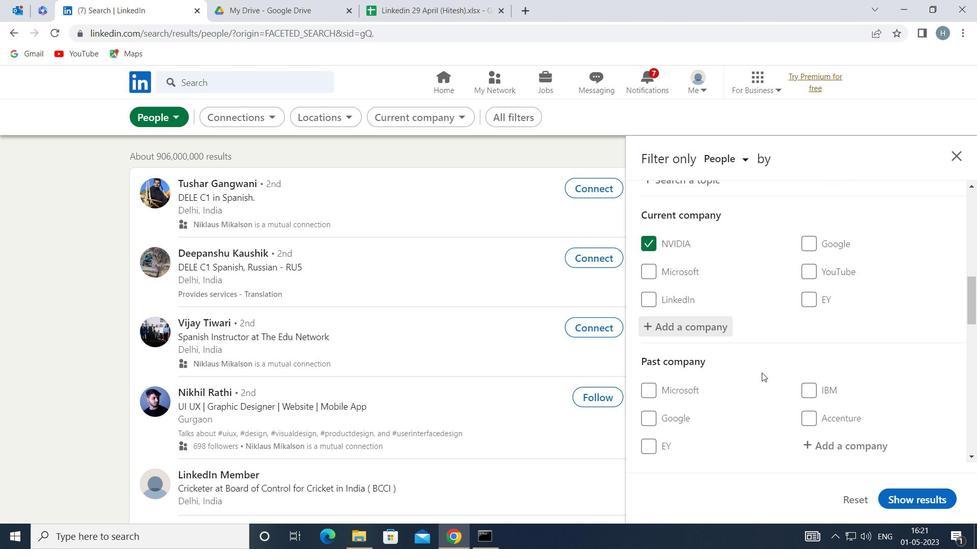 
Action: Mouse moved to (763, 368)
Screenshot: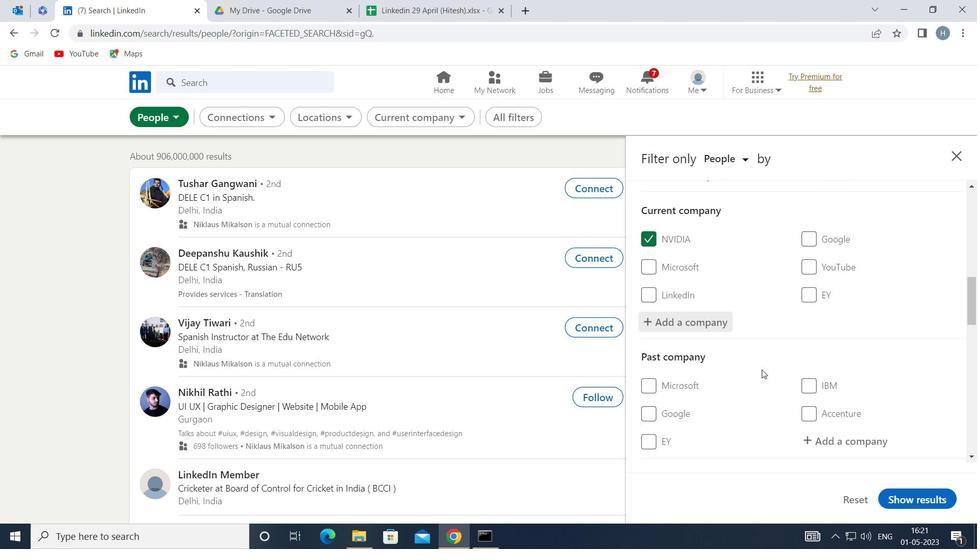 
Action: Mouse scrolled (763, 368) with delta (0, 0)
Screenshot: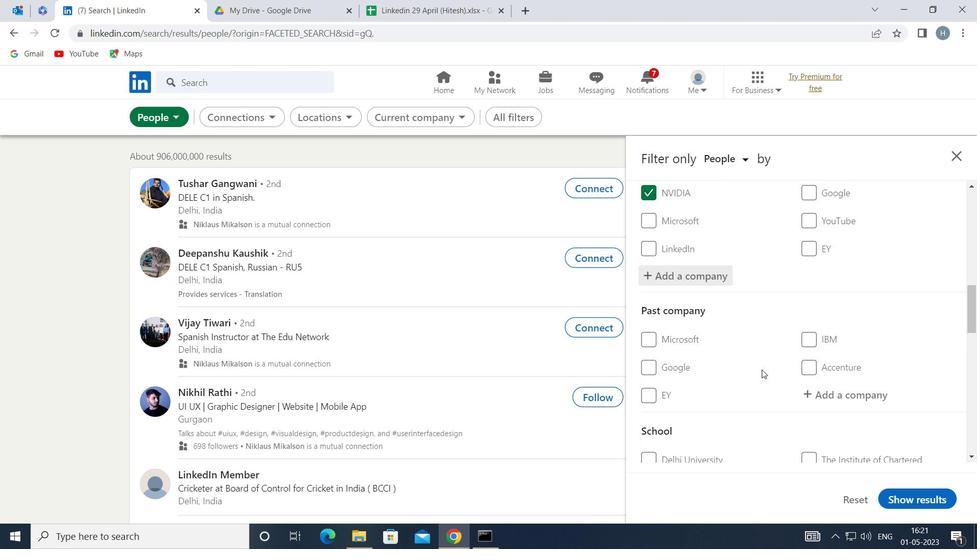 
Action: Mouse scrolled (763, 368) with delta (0, 0)
Screenshot: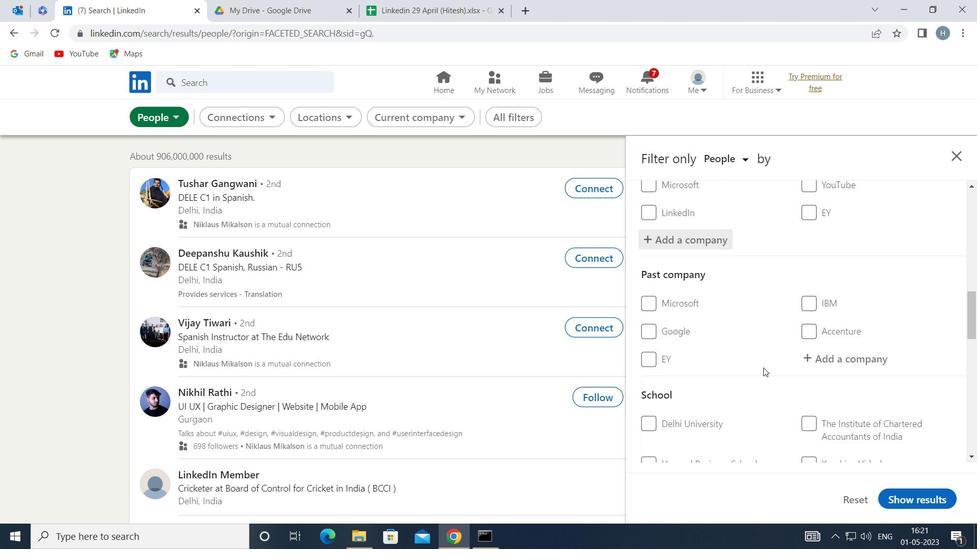 
Action: Mouse moved to (818, 378)
Screenshot: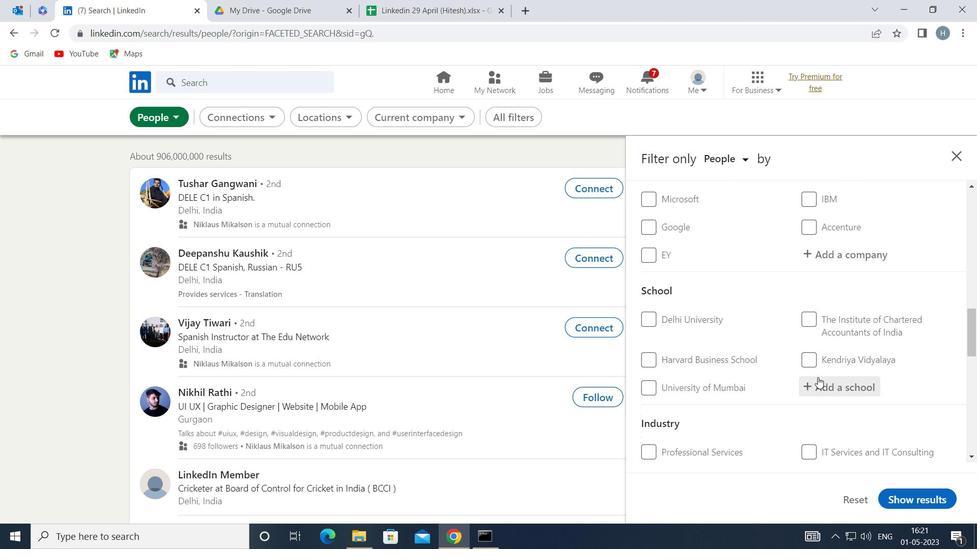 
Action: Mouse pressed left at (818, 378)
Screenshot: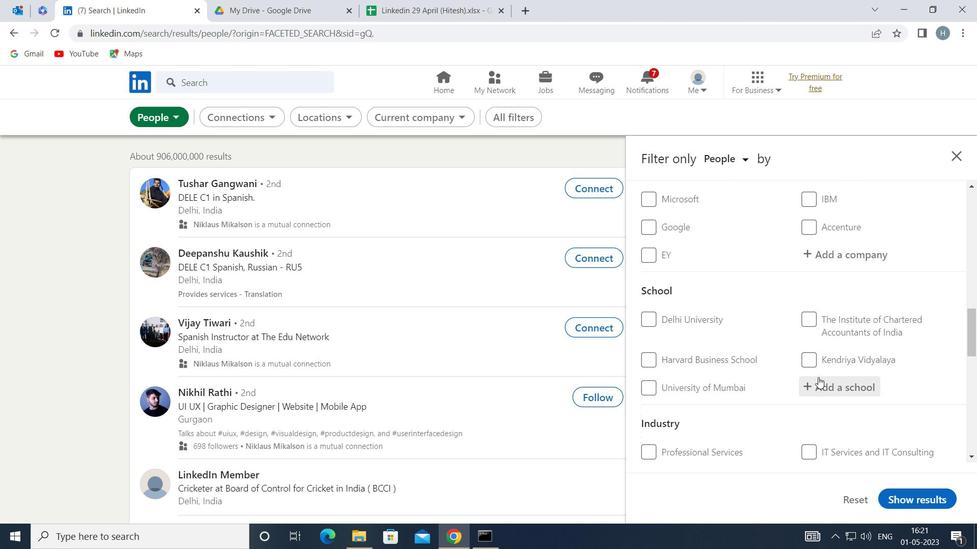 
Action: Key pressed <Key.shift>QUEESN<Key.backspace><Key.backspace>N
Screenshot: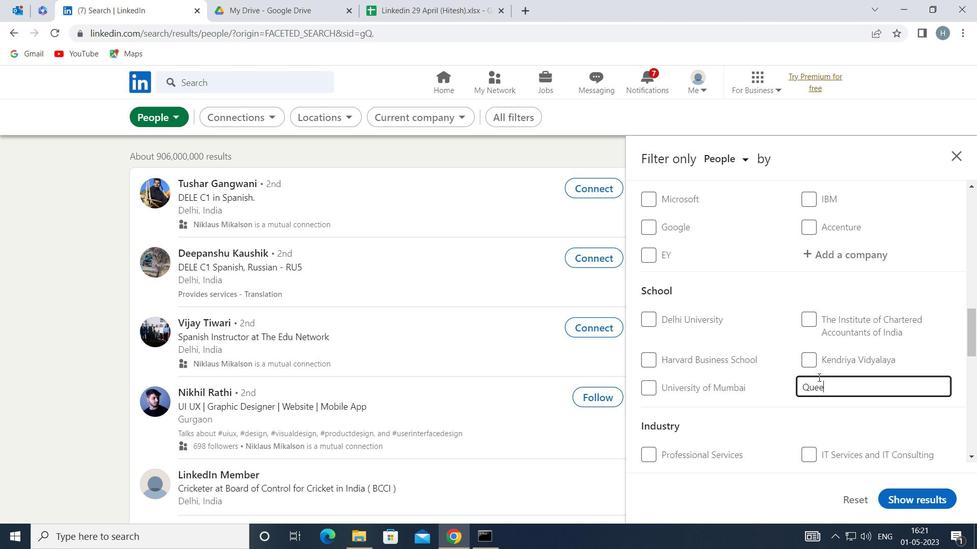 
Action: Mouse moved to (831, 405)
Screenshot: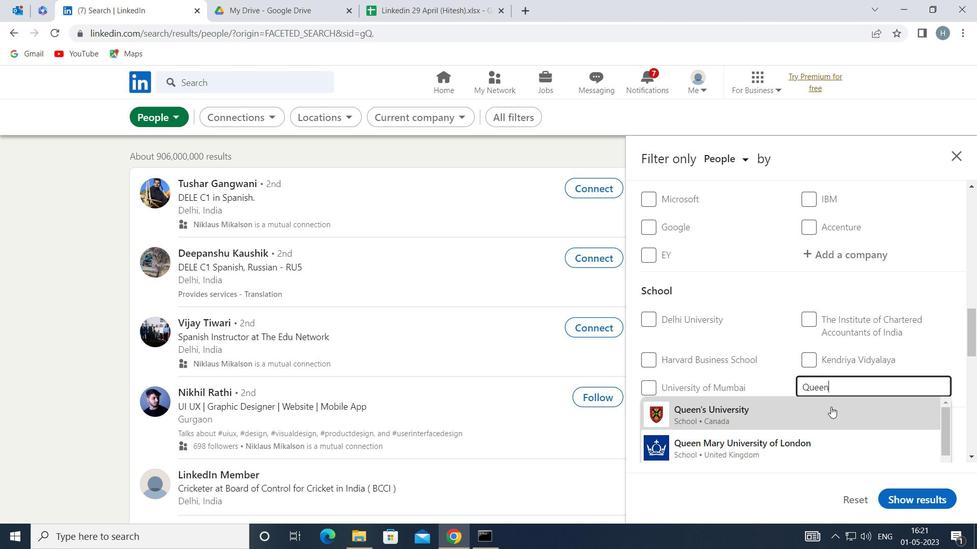 
Action: Key pressed 'S<Key.space><Key.shift><Key.shift>COLL
Screenshot: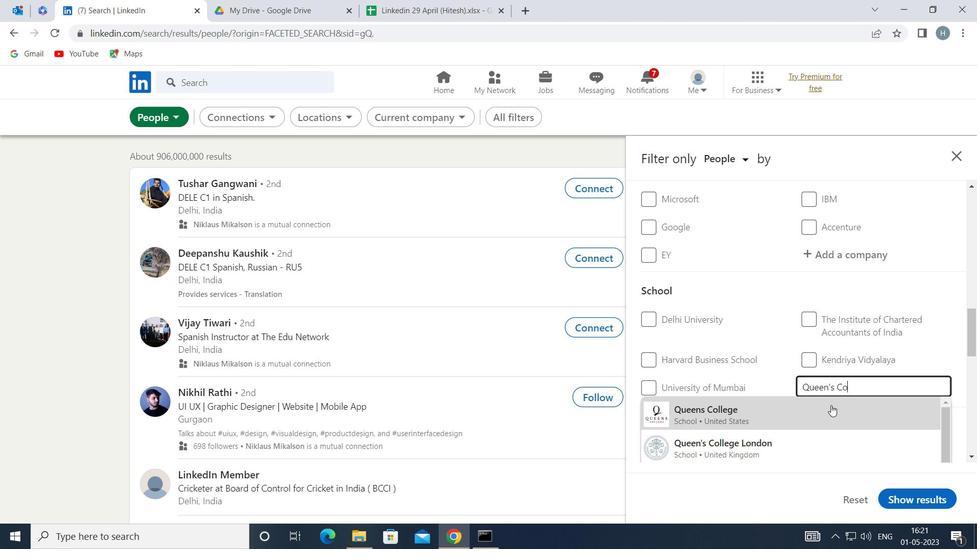 
Action: Mouse moved to (812, 408)
Screenshot: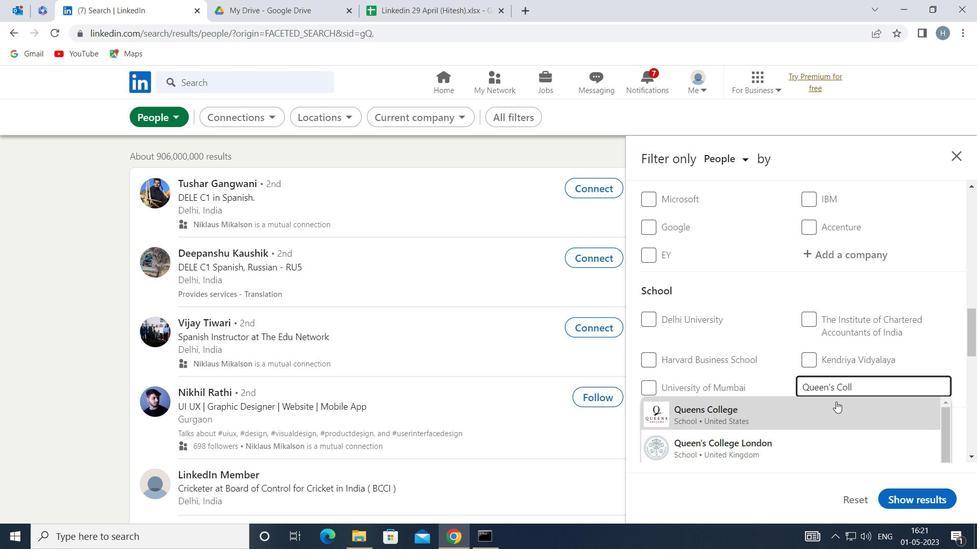 
Action: Mouse pressed left at (812, 408)
Screenshot: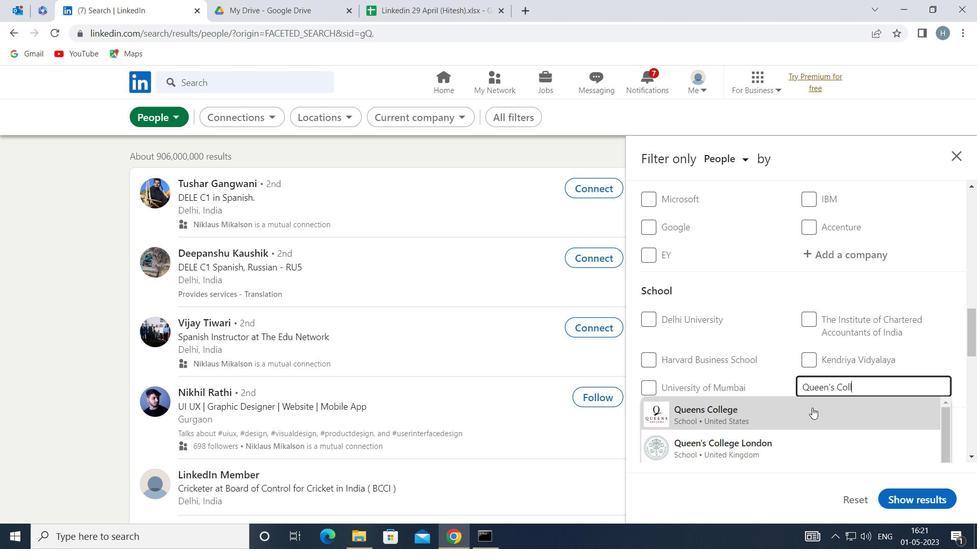 
Action: Mouse moved to (789, 400)
Screenshot: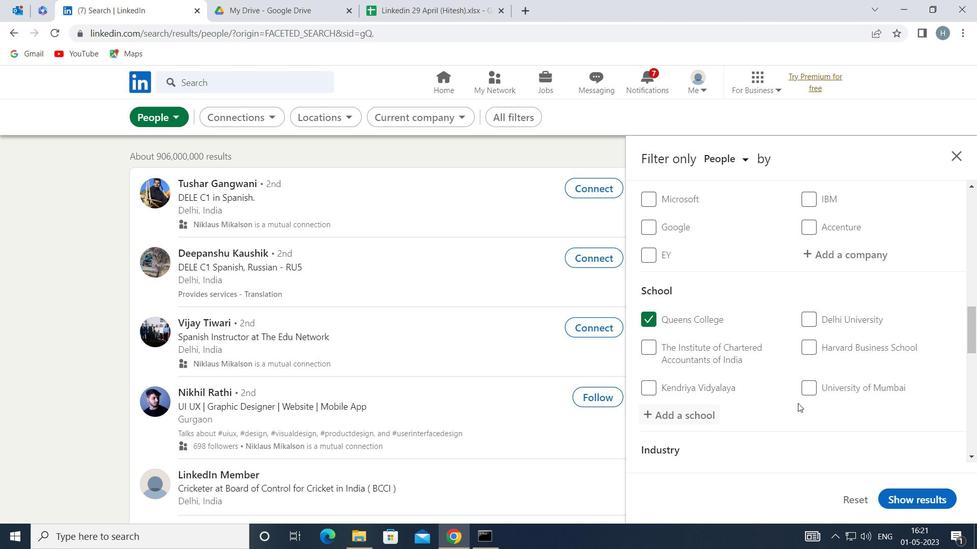 
Action: Mouse scrolled (789, 400) with delta (0, 0)
Screenshot: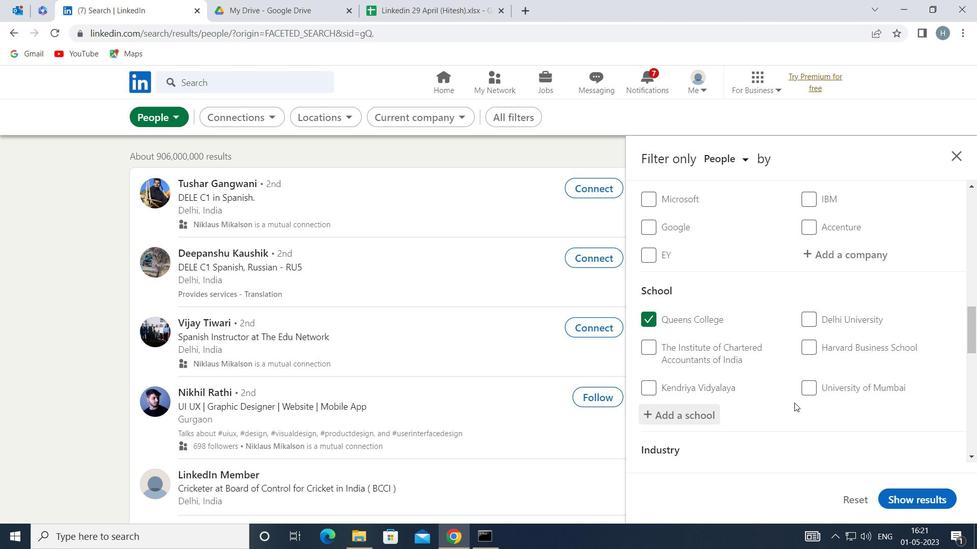 
Action: Mouse scrolled (789, 400) with delta (0, 0)
Screenshot: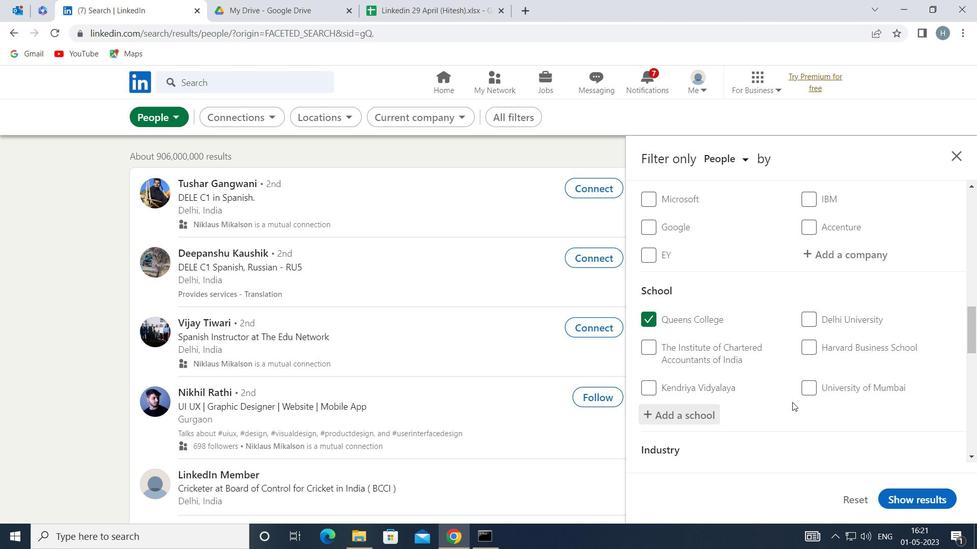 
Action: Mouse moved to (779, 391)
Screenshot: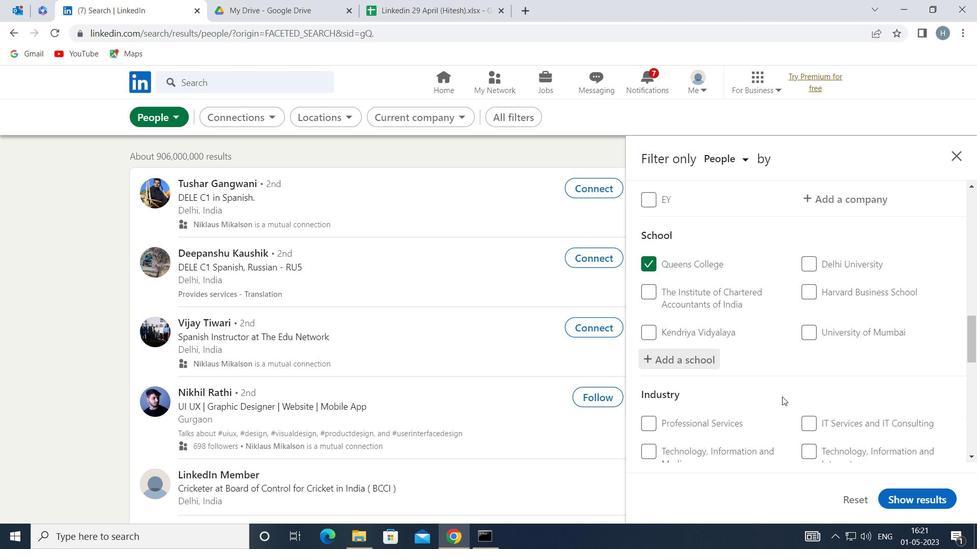 
Action: Mouse scrolled (779, 391) with delta (0, 0)
Screenshot: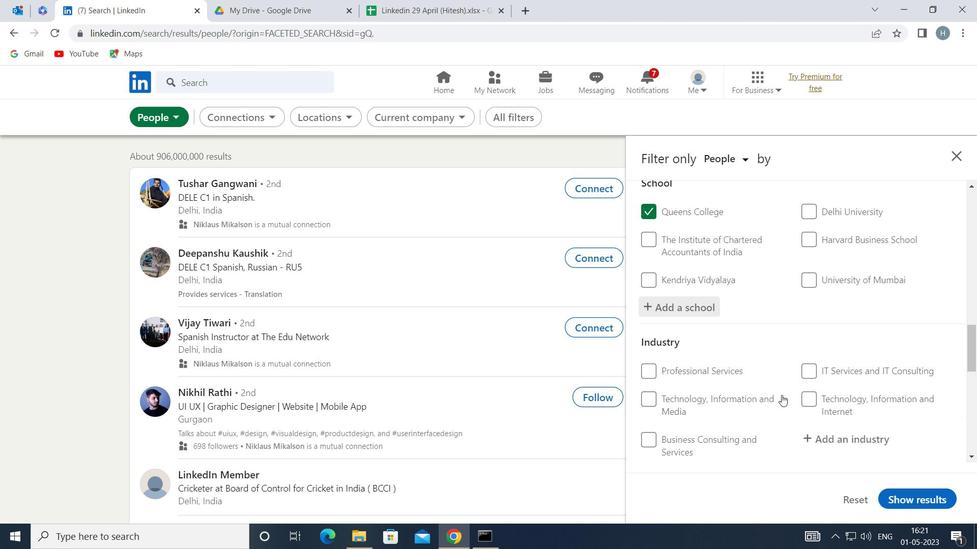 
Action: Mouse moved to (841, 350)
Screenshot: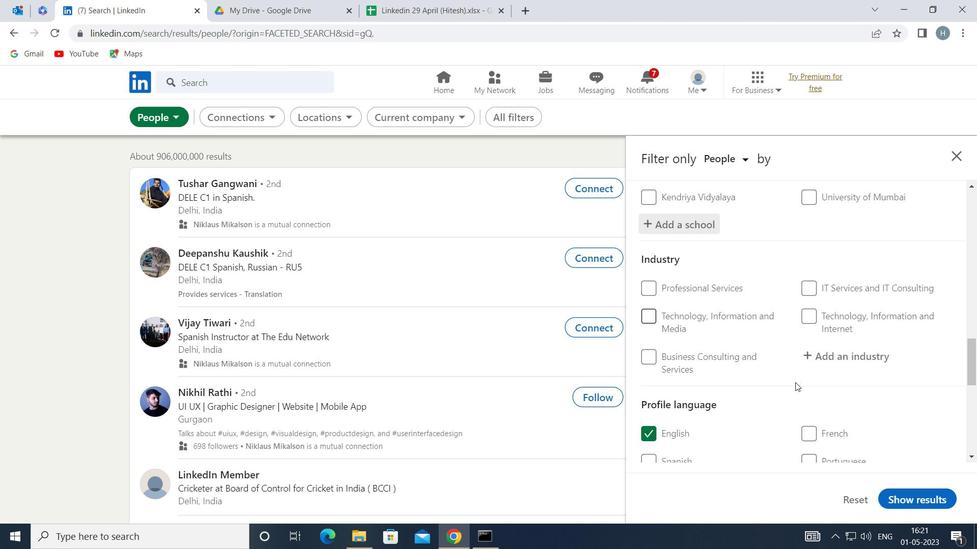 
Action: Mouse pressed left at (841, 350)
Screenshot: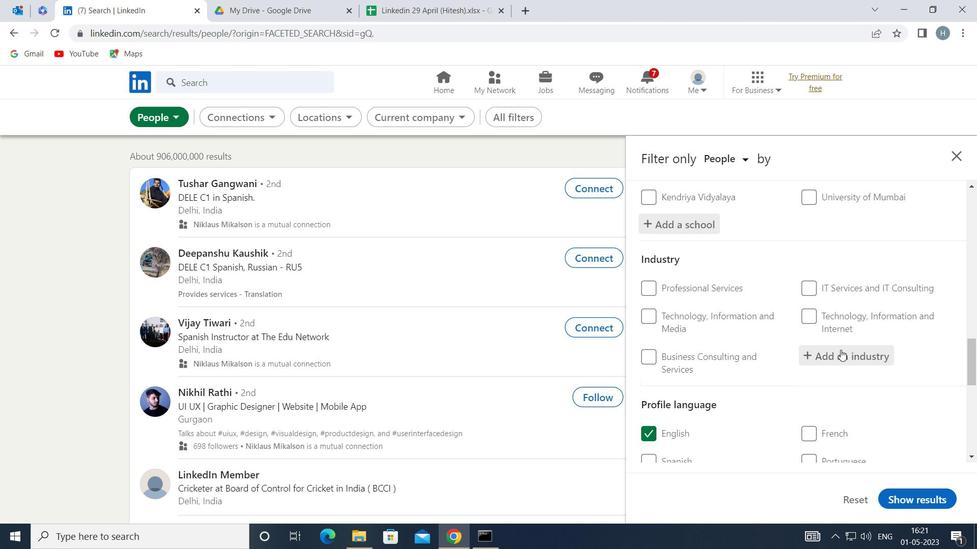 
Action: Key pressed <Key.shift>HOUSEHOLD<Key.space>
Screenshot: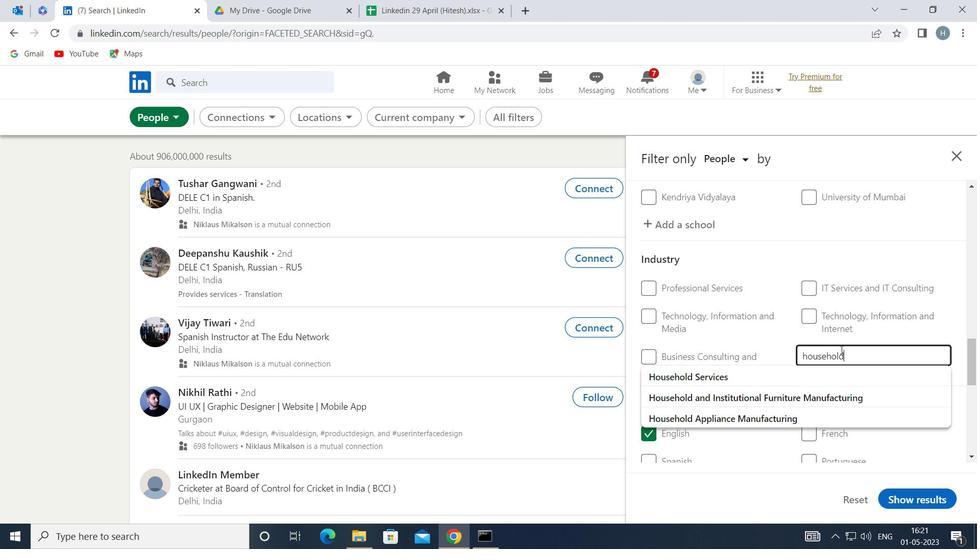 
Action: Mouse moved to (839, 397)
Screenshot: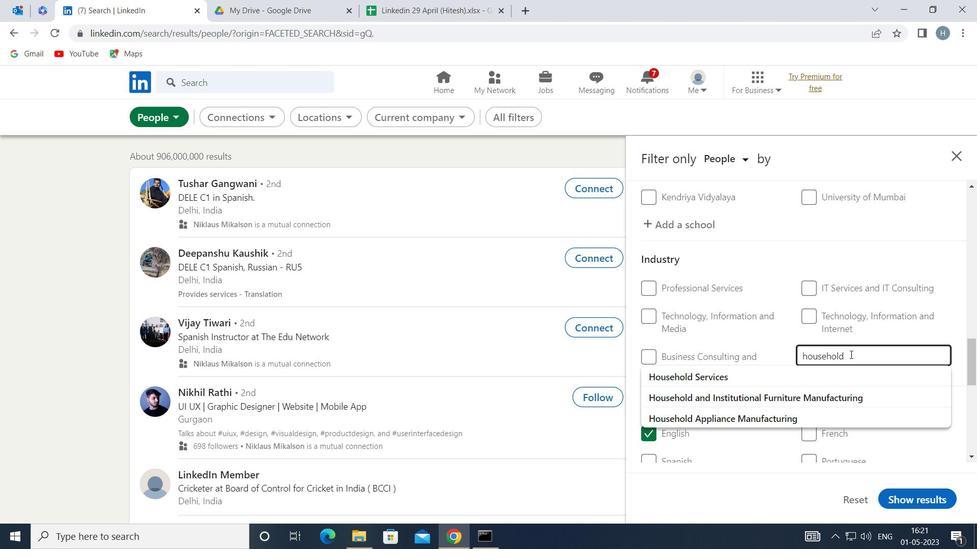 
Action: Mouse pressed left at (839, 397)
Screenshot: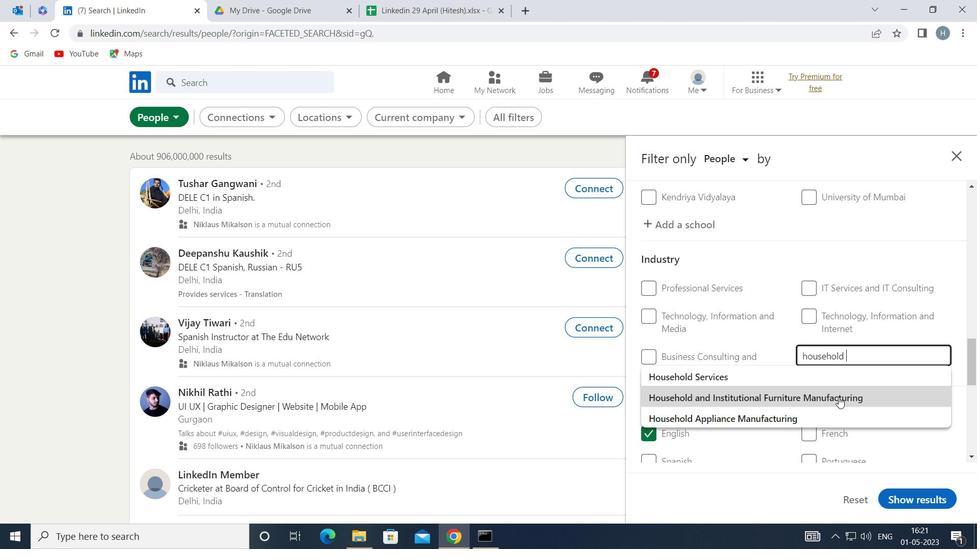 
Action: Mouse moved to (809, 395)
Screenshot: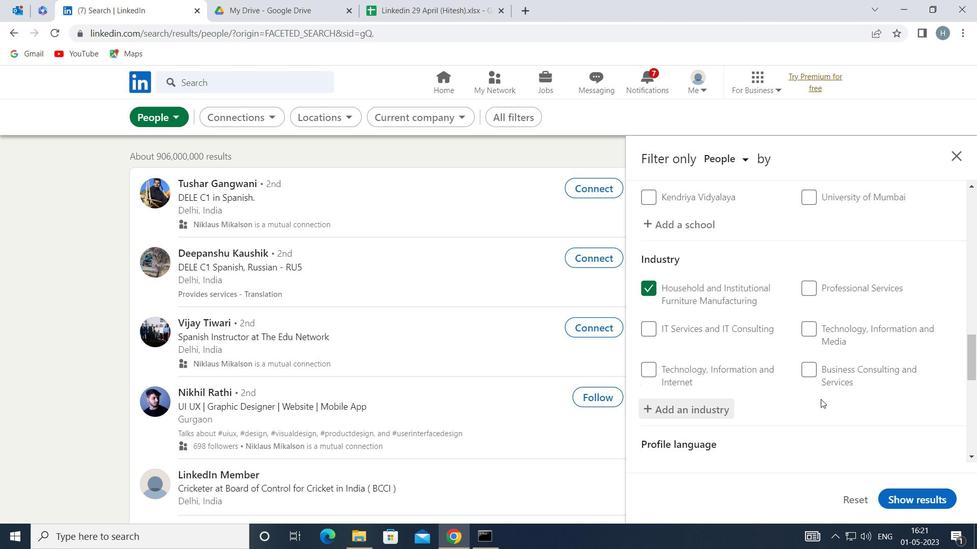 
Action: Mouse scrolled (809, 394) with delta (0, 0)
Screenshot: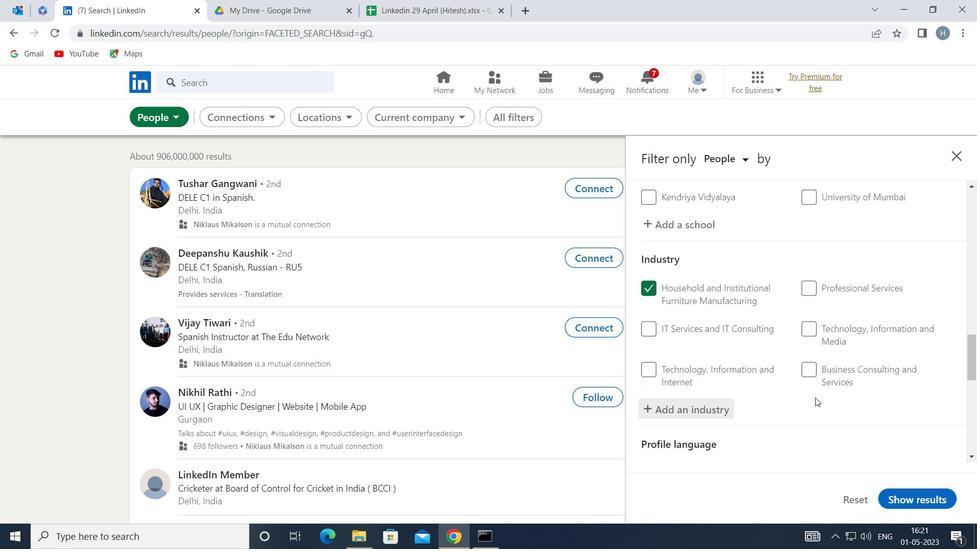 
Action: Mouse scrolled (809, 394) with delta (0, 0)
Screenshot: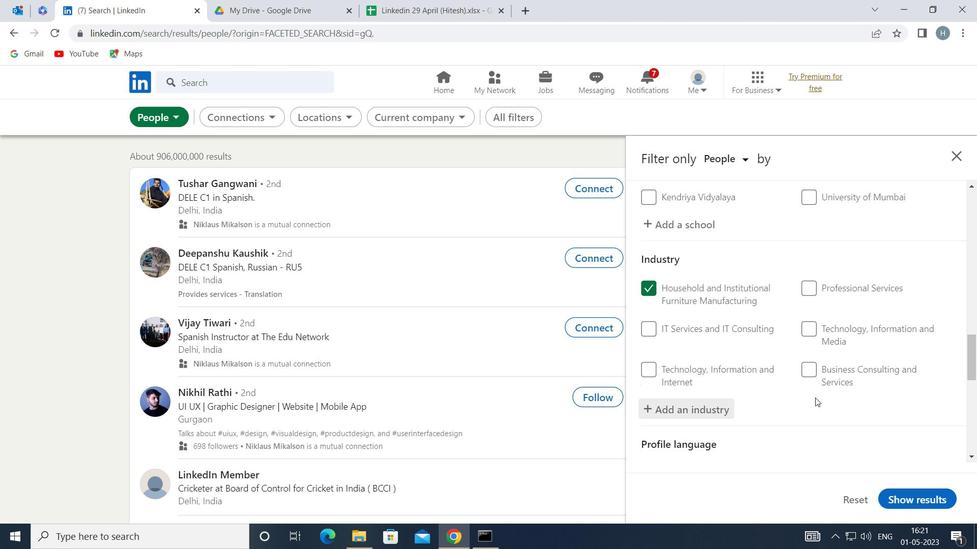 
Action: Mouse moved to (793, 376)
Screenshot: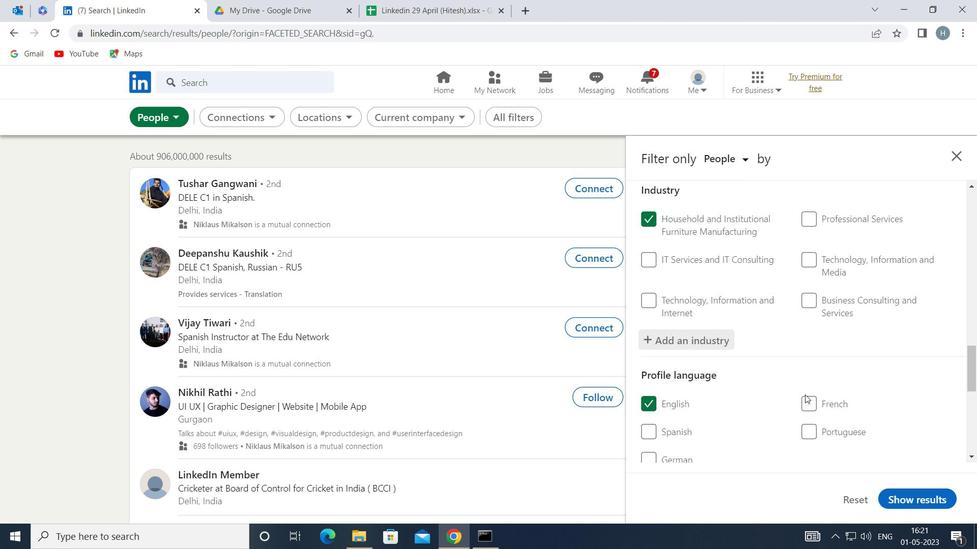 
Action: Mouse scrolled (793, 376) with delta (0, 0)
Screenshot: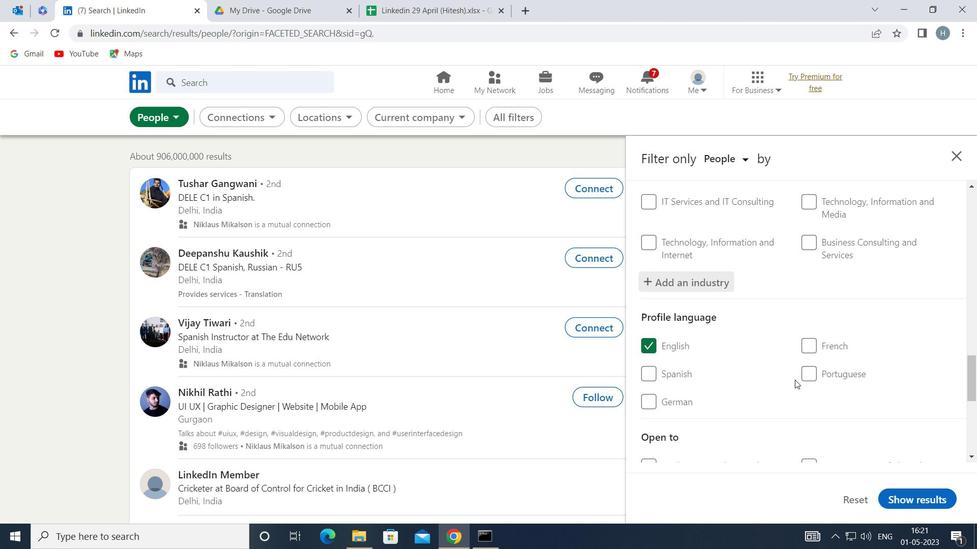 
Action: Mouse scrolled (793, 376) with delta (0, 0)
Screenshot: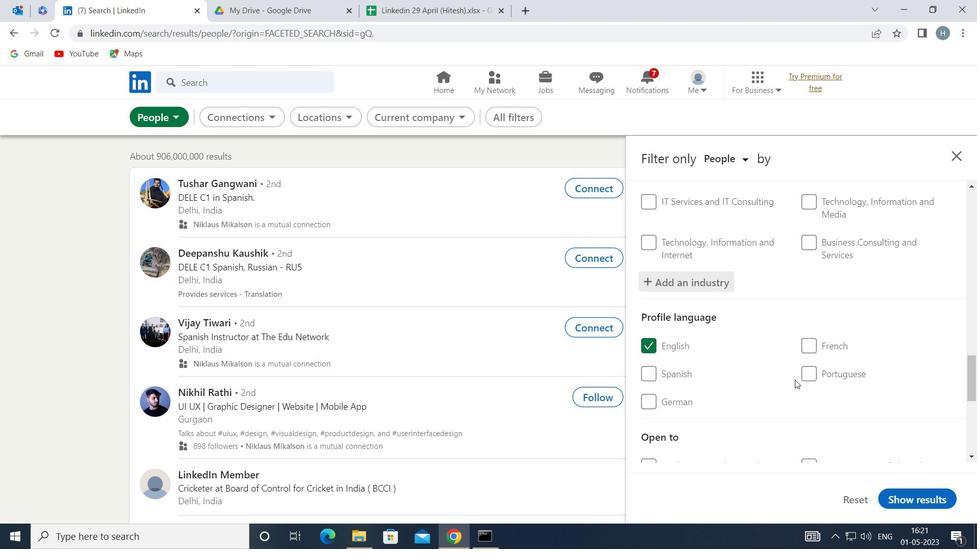 
Action: Mouse moved to (822, 380)
Screenshot: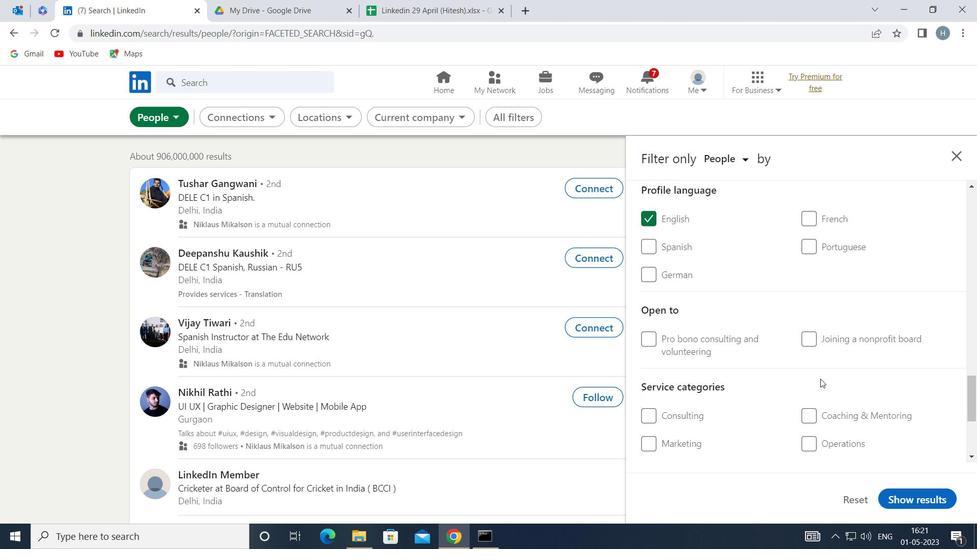 
Action: Mouse scrolled (822, 380) with delta (0, 0)
Screenshot: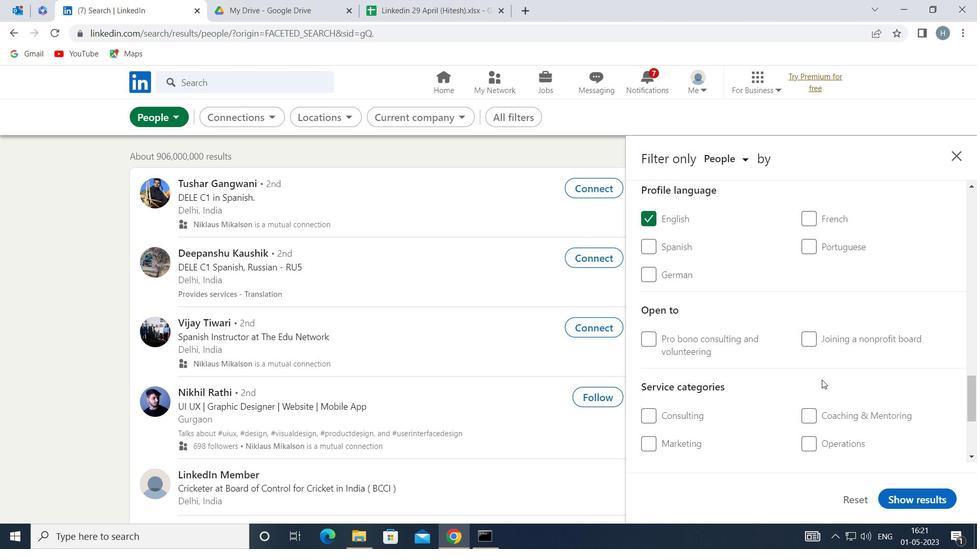 
Action: Mouse moved to (841, 408)
Screenshot: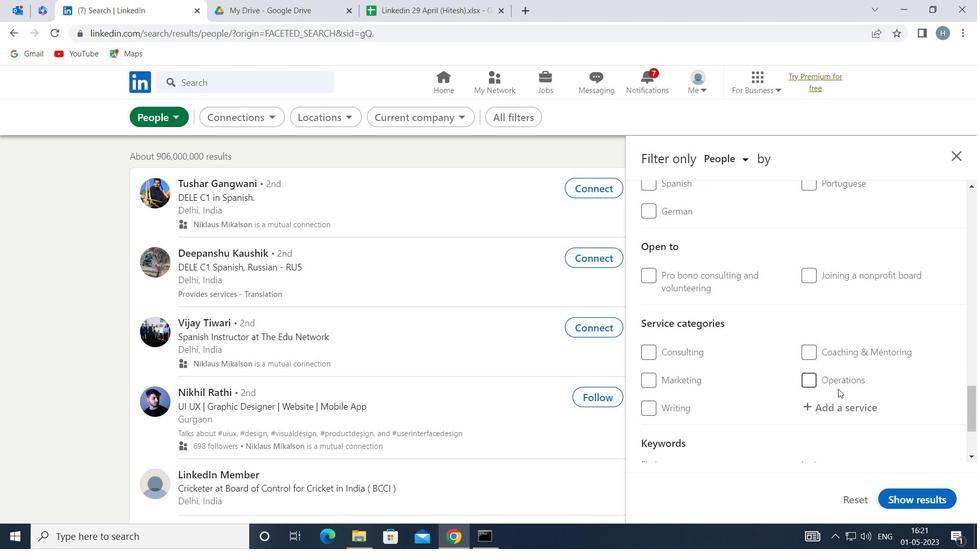
Action: Mouse pressed left at (841, 408)
Screenshot: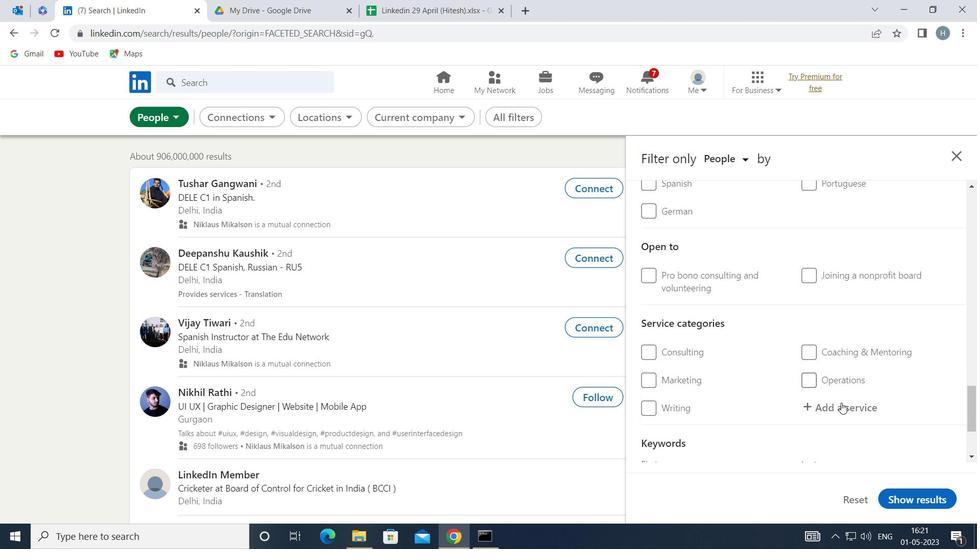 
Action: Key pressed <Key.shift>PUBLIC<Key.space><Key.shift>SP
Screenshot: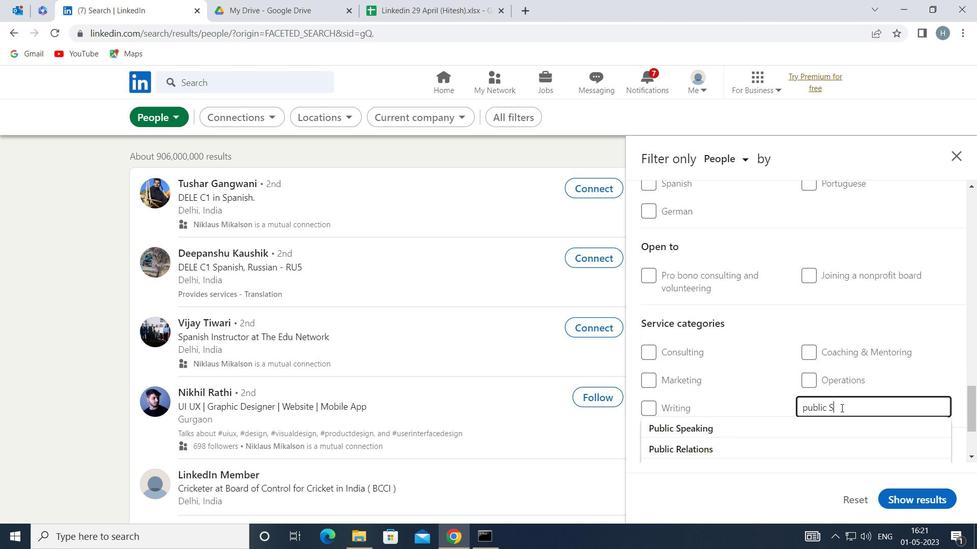 
Action: Mouse scrolled (841, 407) with delta (0, 0)
Screenshot: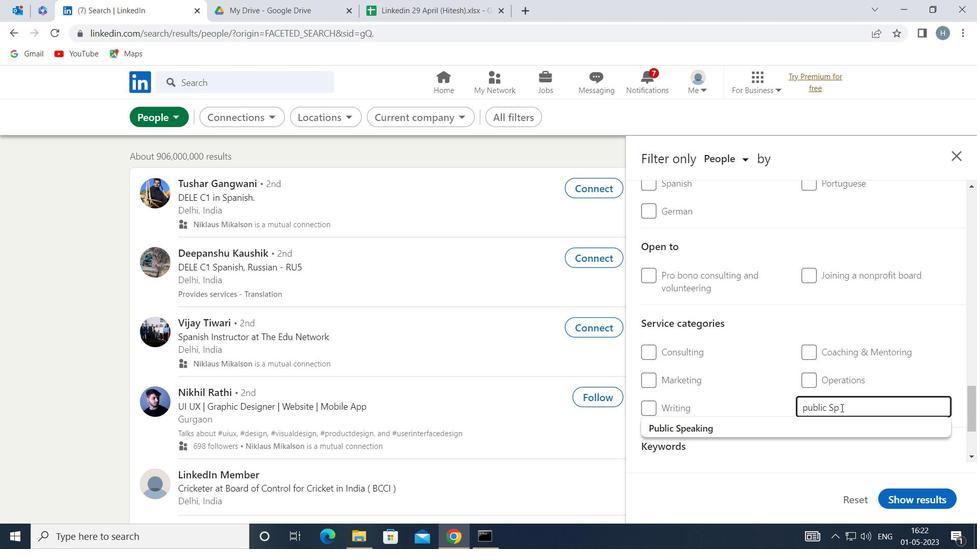
Action: Mouse moved to (803, 364)
Screenshot: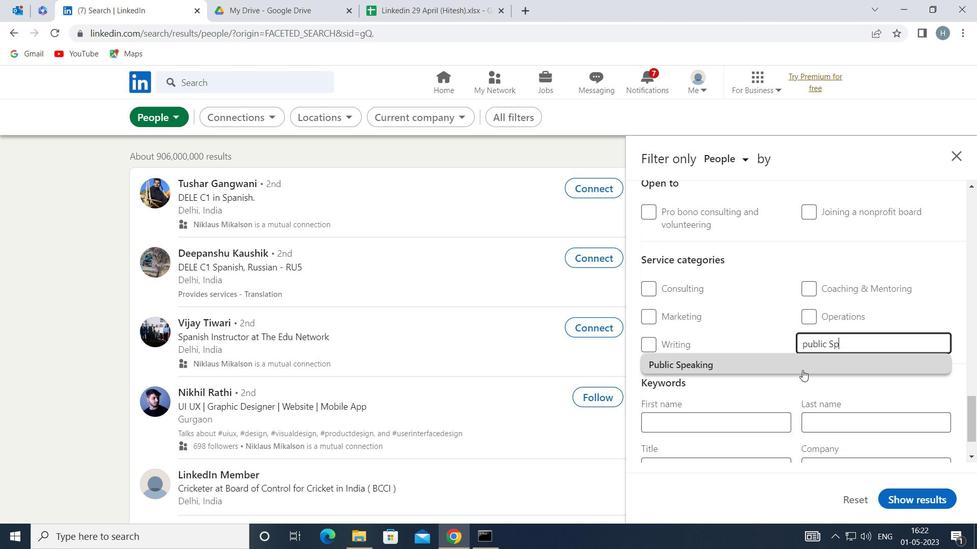 
Action: Mouse pressed left at (803, 364)
Screenshot: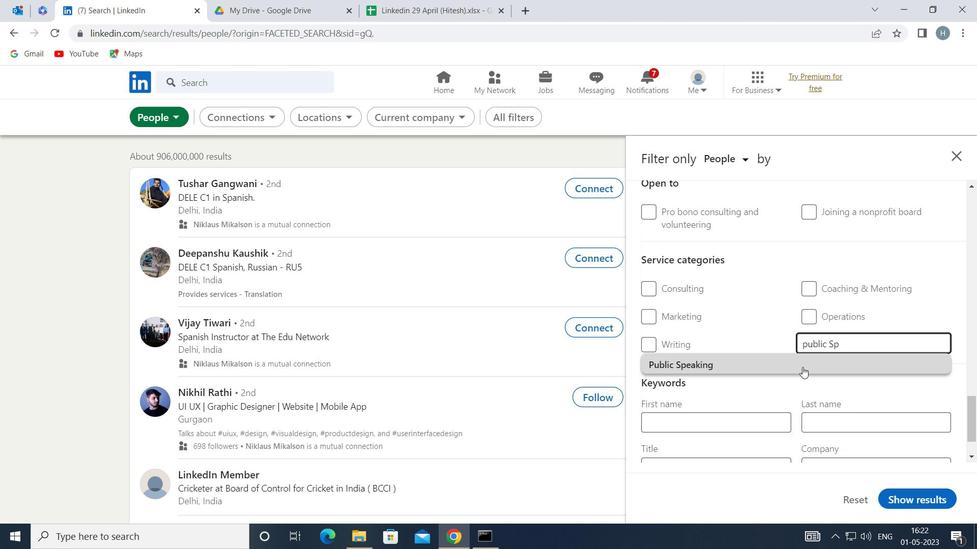 
Action: Mouse moved to (730, 381)
Screenshot: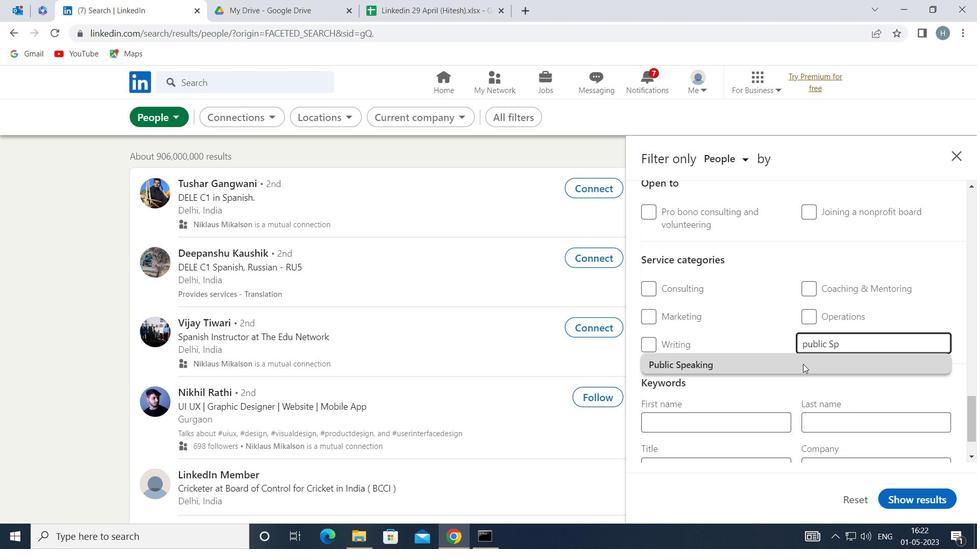 
Action: Mouse scrolled (730, 381) with delta (0, 0)
Screenshot: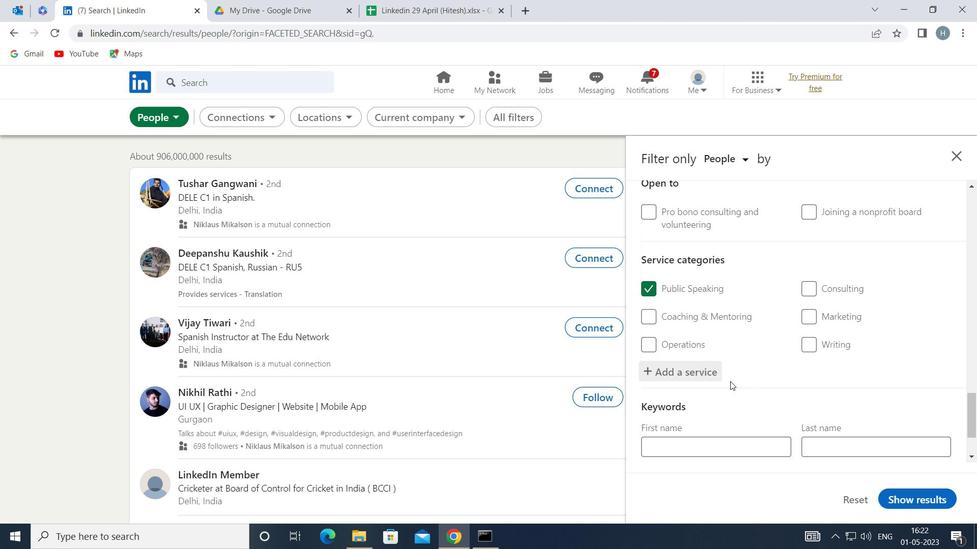 
Action: Mouse scrolled (730, 381) with delta (0, 0)
Screenshot: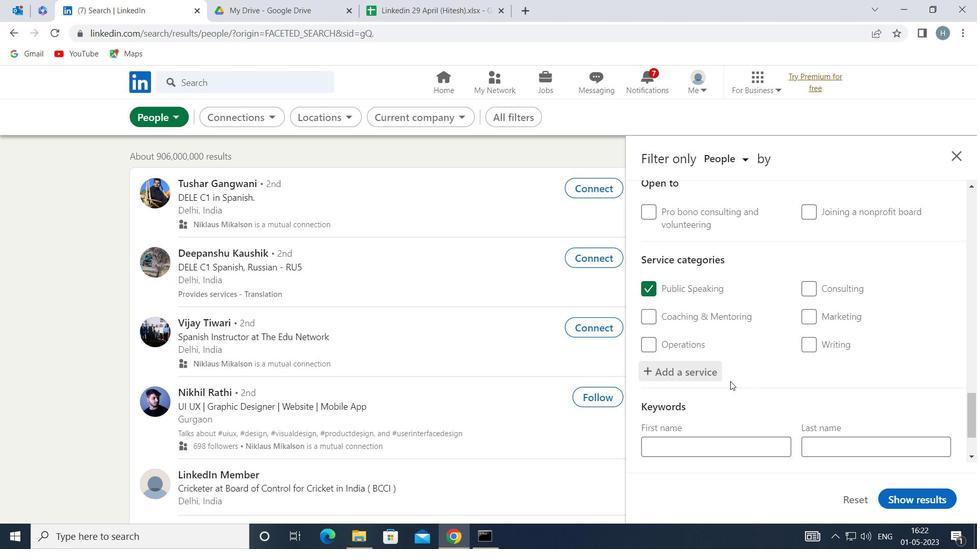 
Action: Mouse moved to (732, 377)
Screenshot: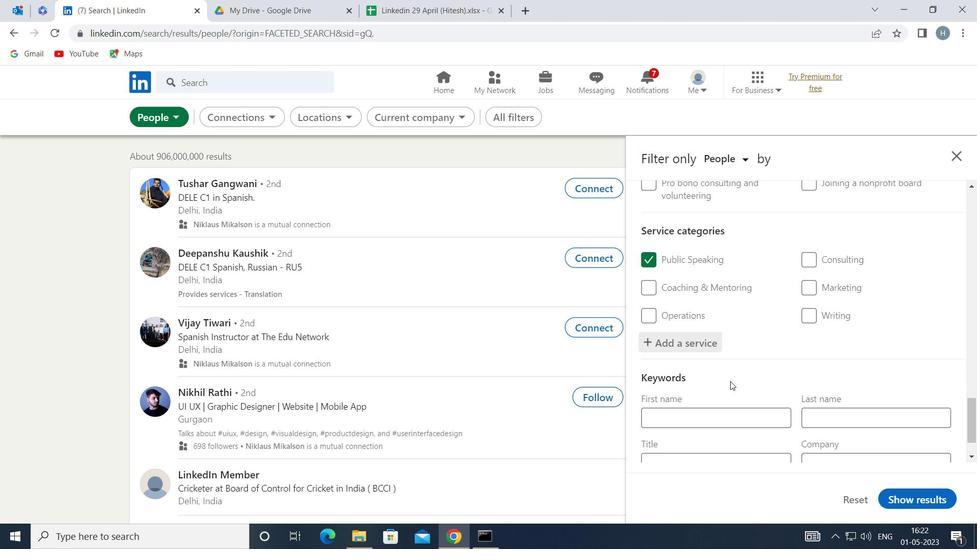 
Action: Mouse scrolled (732, 377) with delta (0, 0)
Screenshot: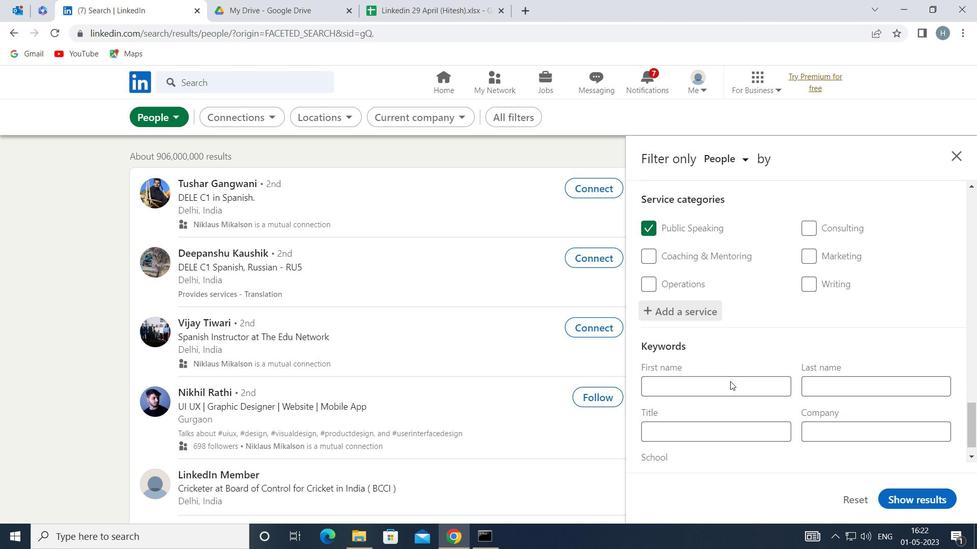 
Action: Mouse scrolled (732, 377) with delta (0, 0)
Screenshot: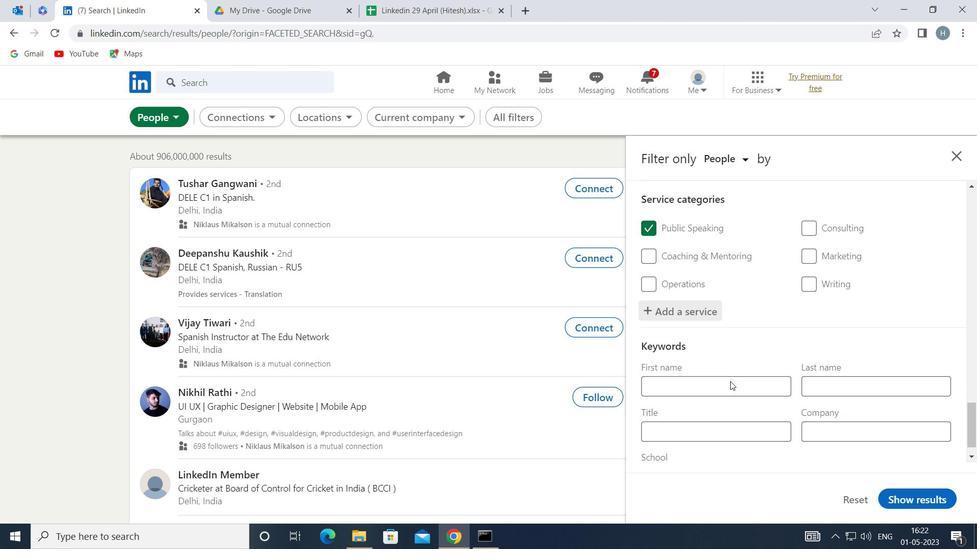 
Action: Mouse moved to (743, 402)
Screenshot: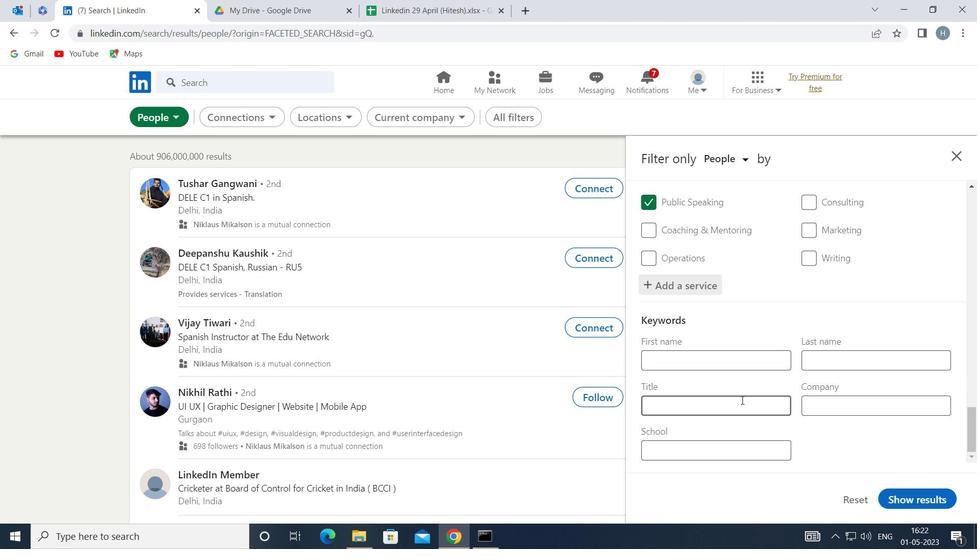
Action: Mouse pressed left at (743, 402)
Screenshot: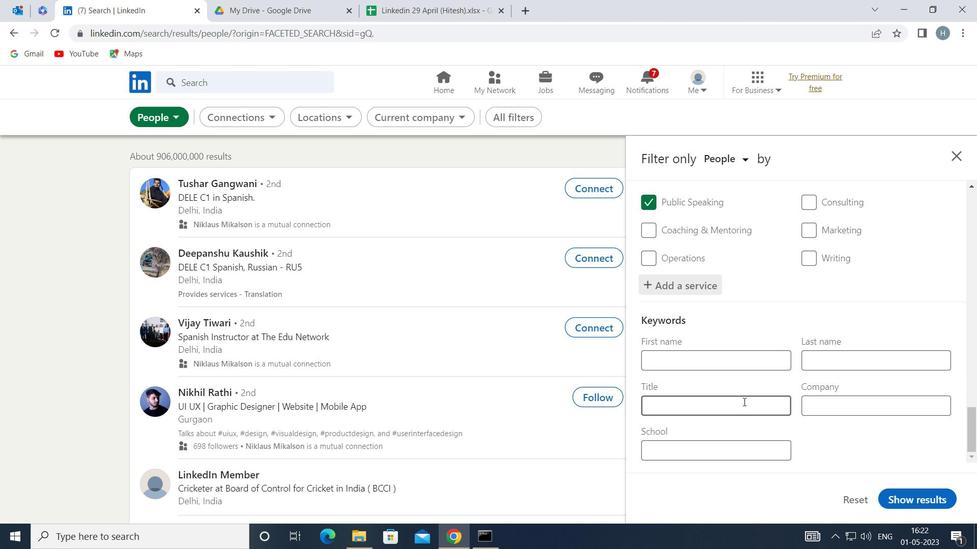 
Action: Mouse moved to (739, 403)
Screenshot: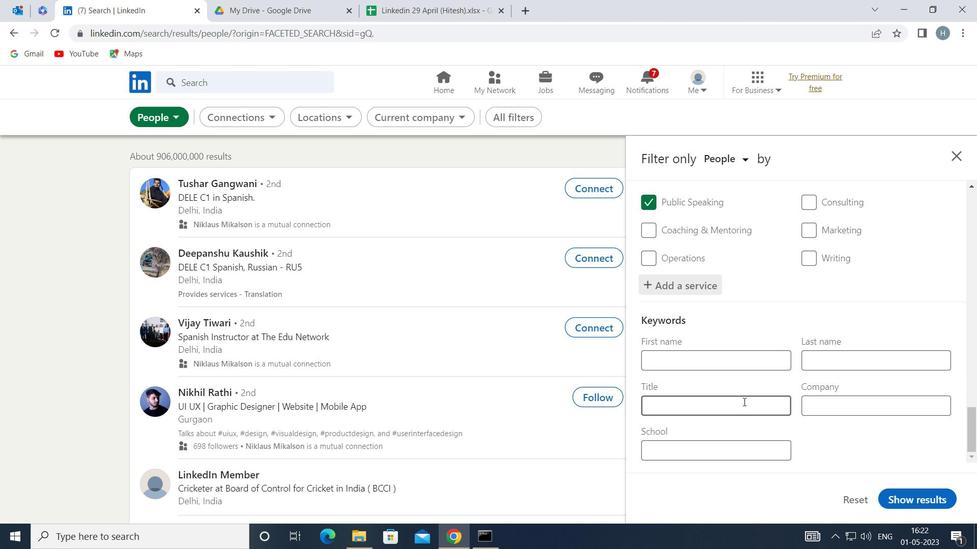 
Action: Key pressed <Key.shift>BRANCH<Key.space><Key.shift>MANAGER
Screenshot: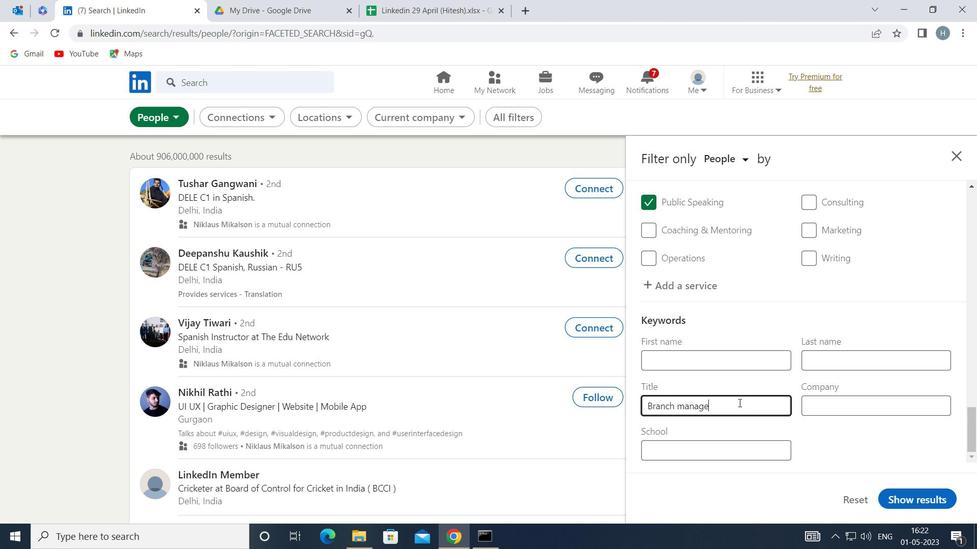 
Action: Mouse moved to (940, 499)
Screenshot: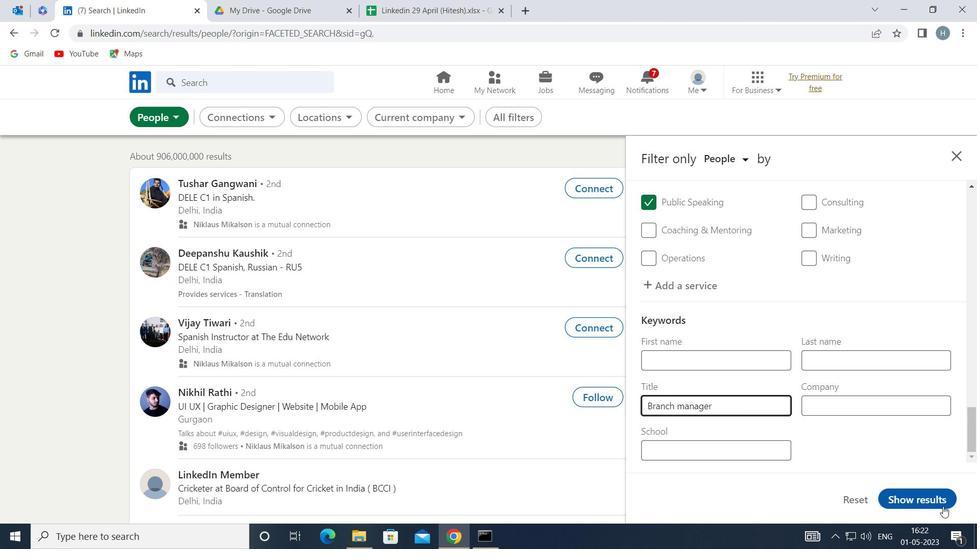 
Action: Mouse pressed left at (940, 499)
Screenshot: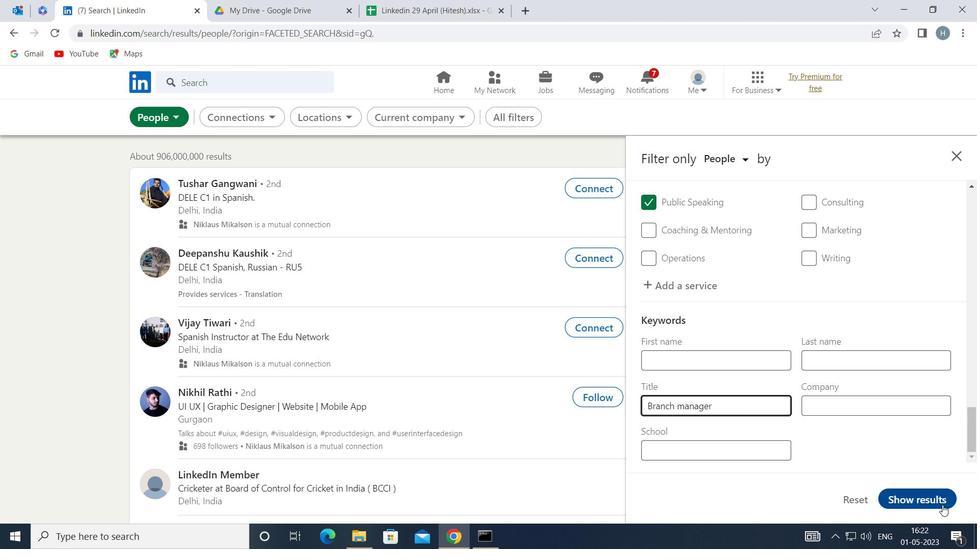 
Action: Mouse moved to (417, 289)
Screenshot: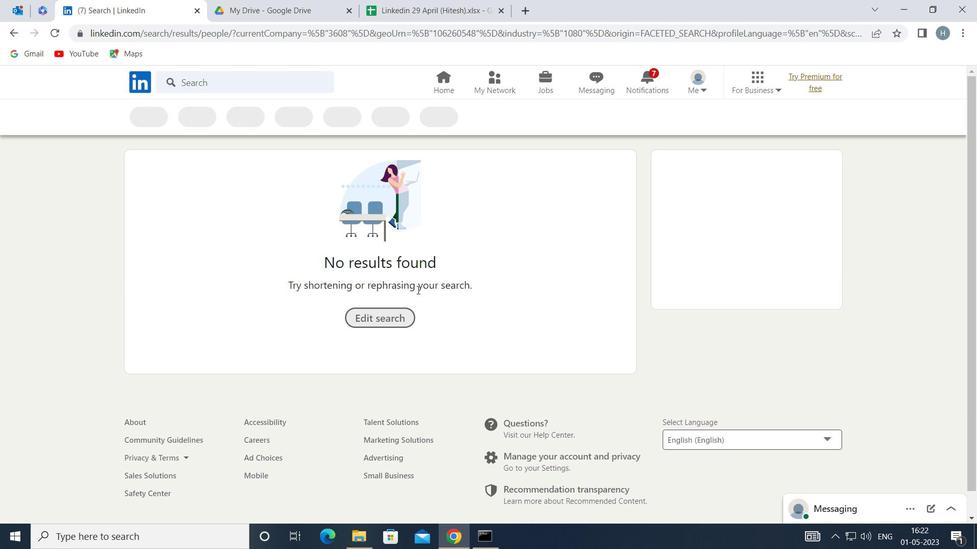 
